 Task: Find connections with filter location Kharagpur with filter topic #Leanstartupswith filter profile language Spanish with filter current company J.P. Morgan with filter school Smt.Kashibai Navale college of Engineering with filter industry Executive Offices with filter service category Human Resources with filter keywords title Heavy Equipment Operator
Action: Mouse moved to (317, 244)
Screenshot: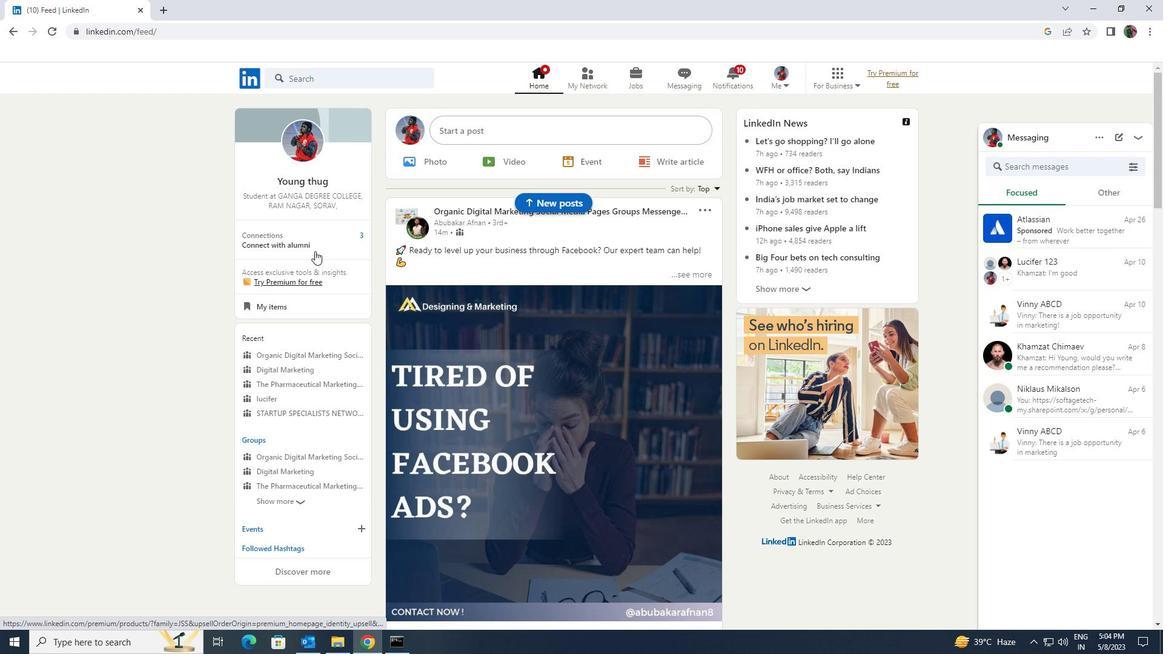
Action: Mouse pressed left at (317, 244)
Screenshot: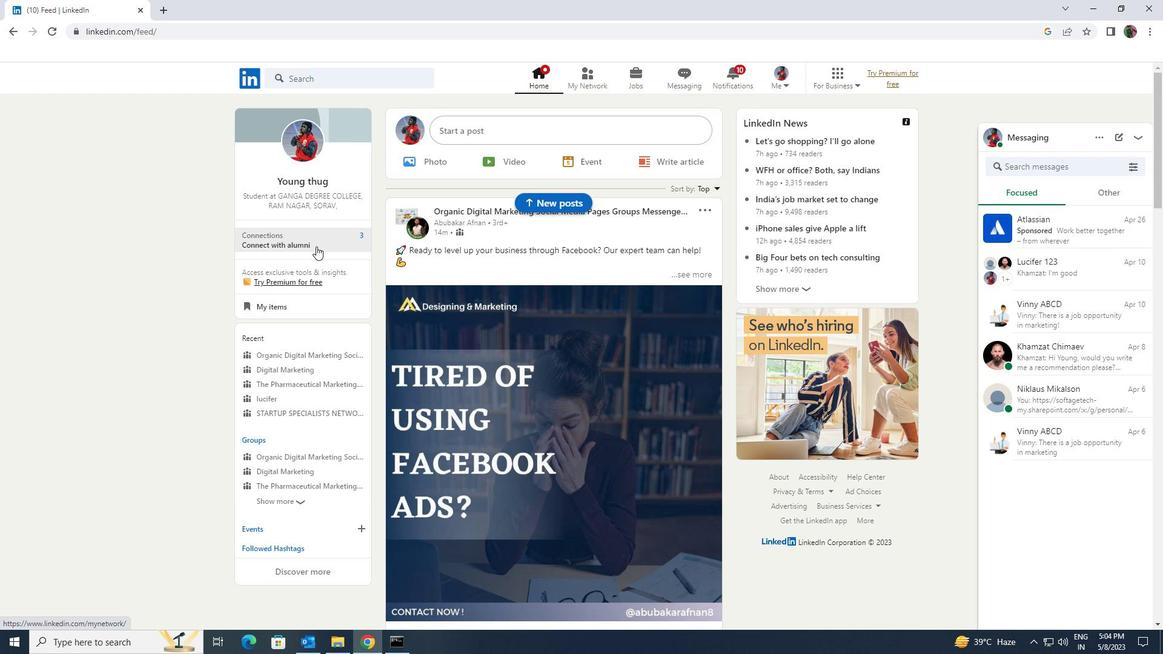 
Action: Mouse moved to (322, 151)
Screenshot: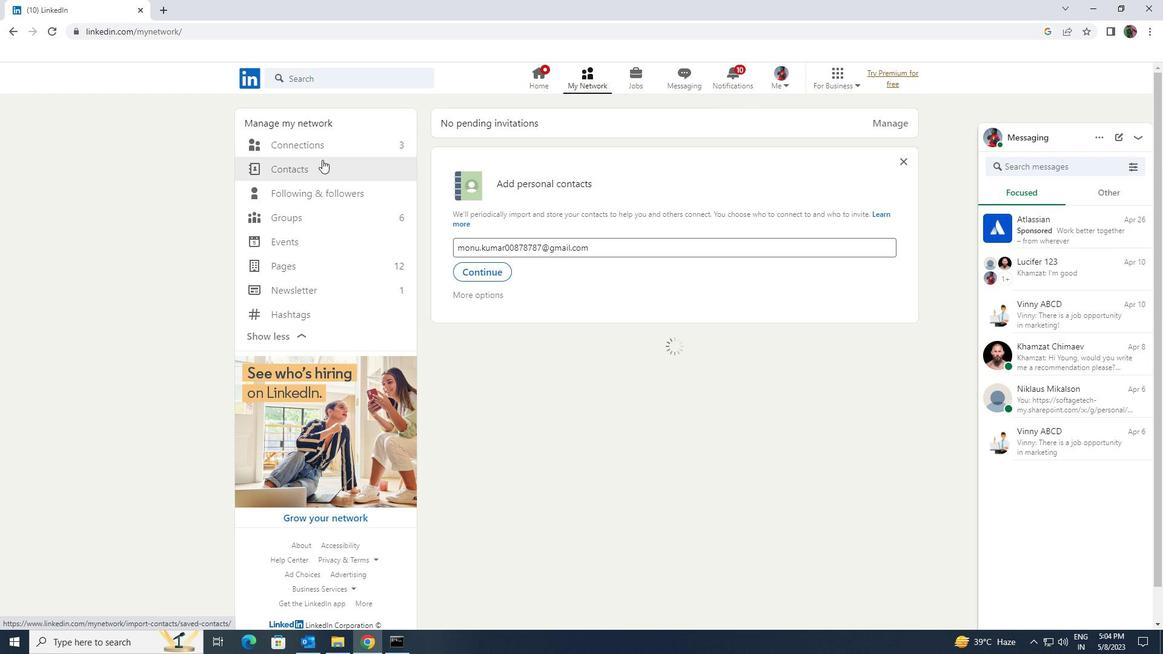 
Action: Mouse pressed left at (322, 151)
Screenshot: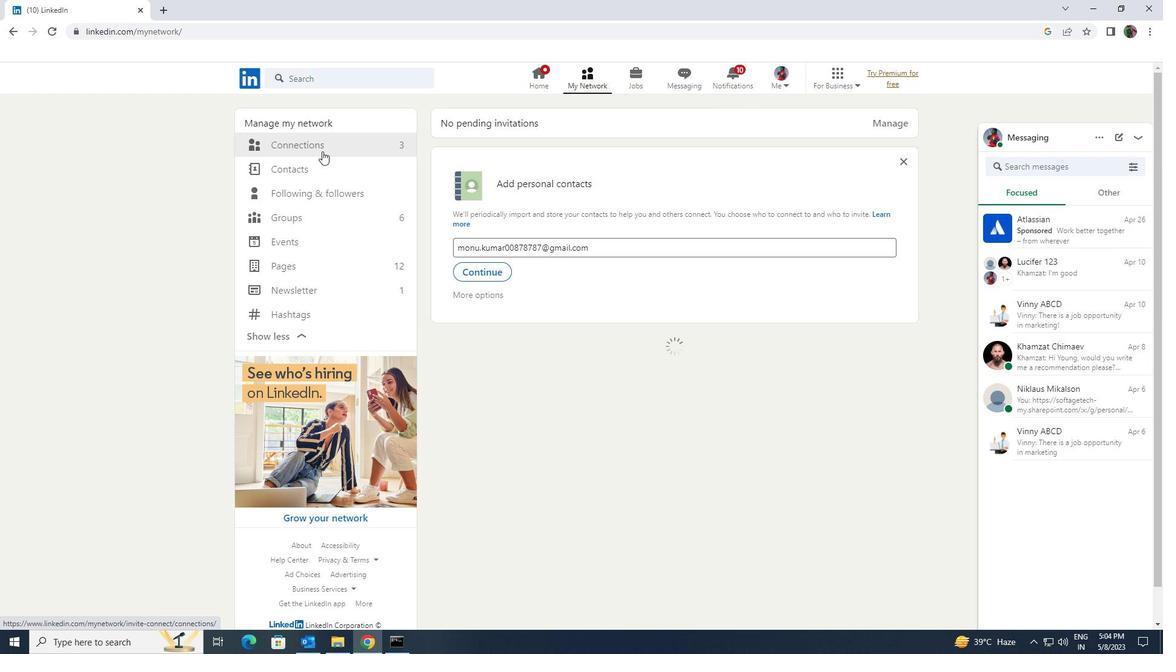 
Action: Mouse moved to (646, 147)
Screenshot: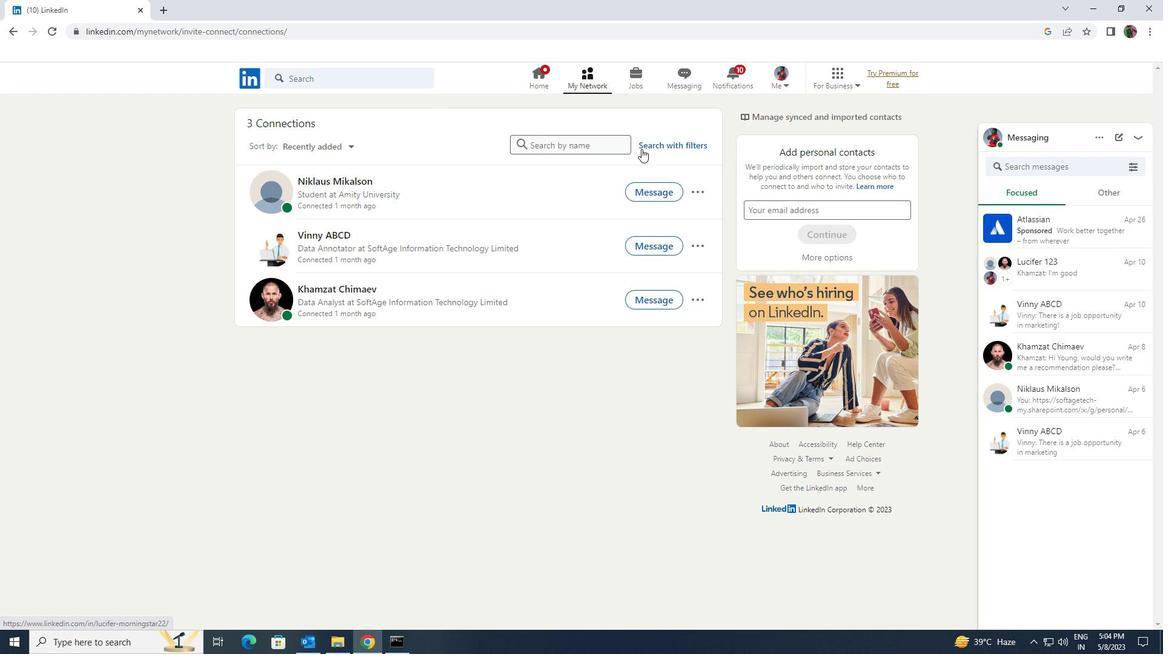 
Action: Mouse pressed left at (646, 147)
Screenshot: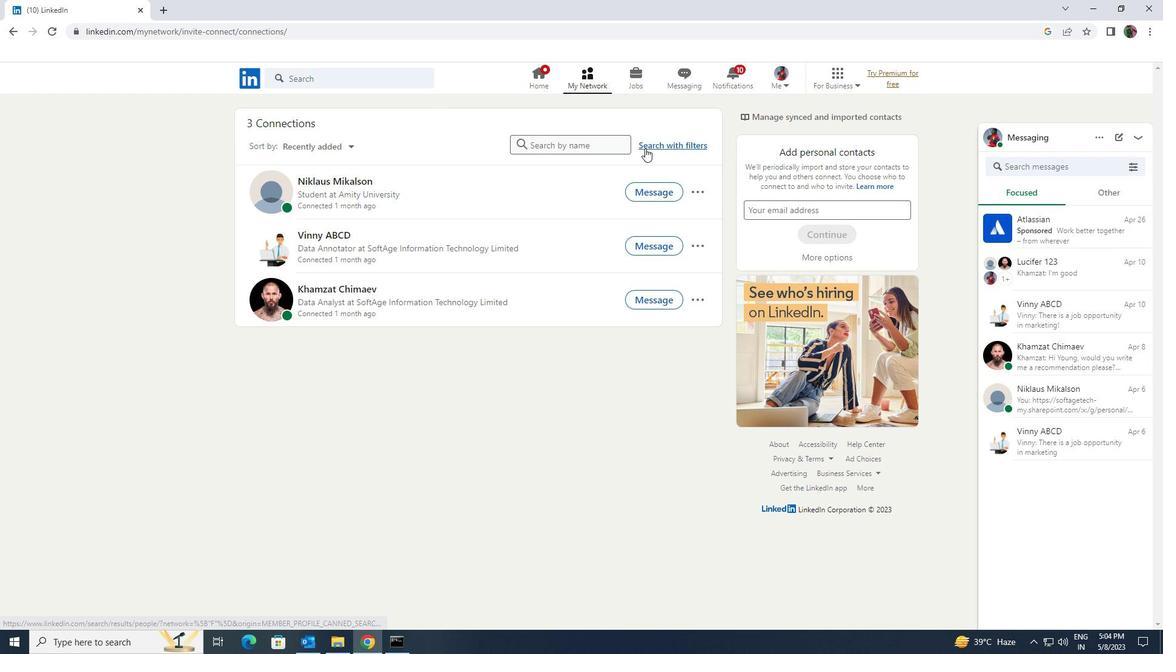 
Action: Mouse moved to (618, 113)
Screenshot: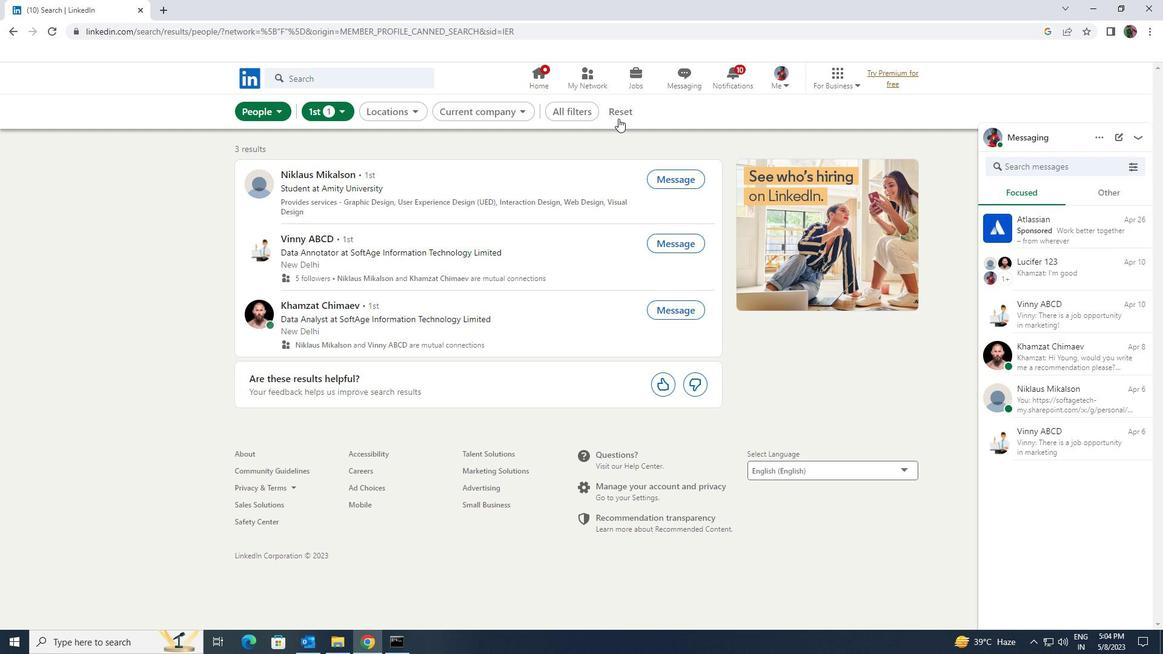 
Action: Mouse pressed left at (618, 113)
Screenshot: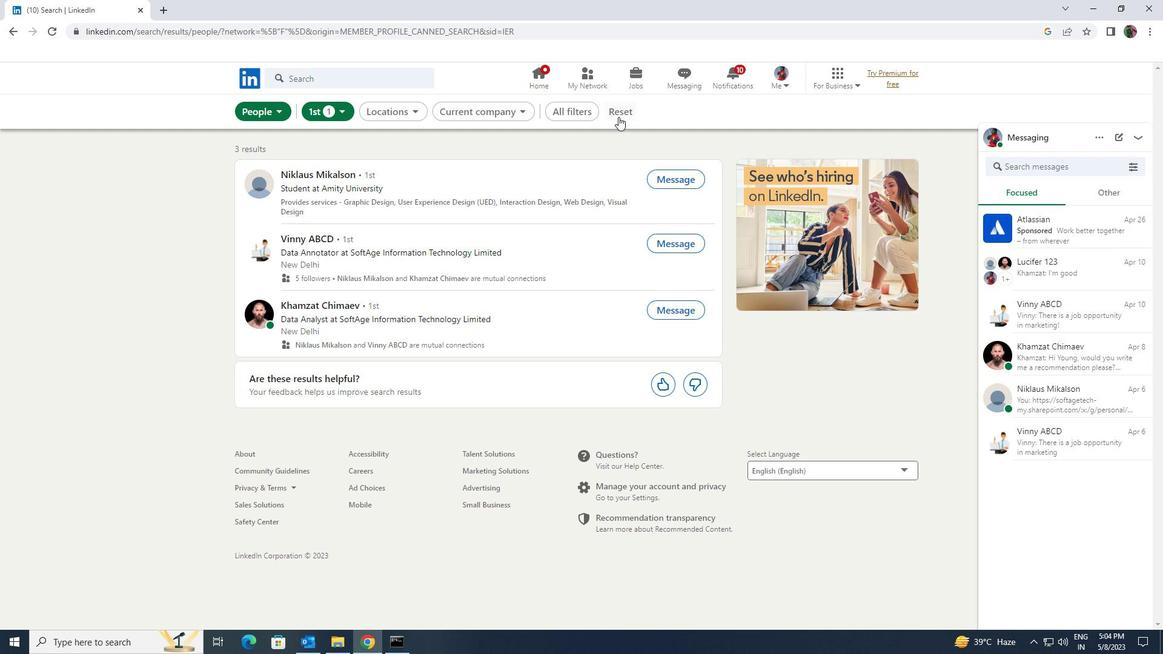 
Action: Mouse moved to (596, 114)
Screenshot: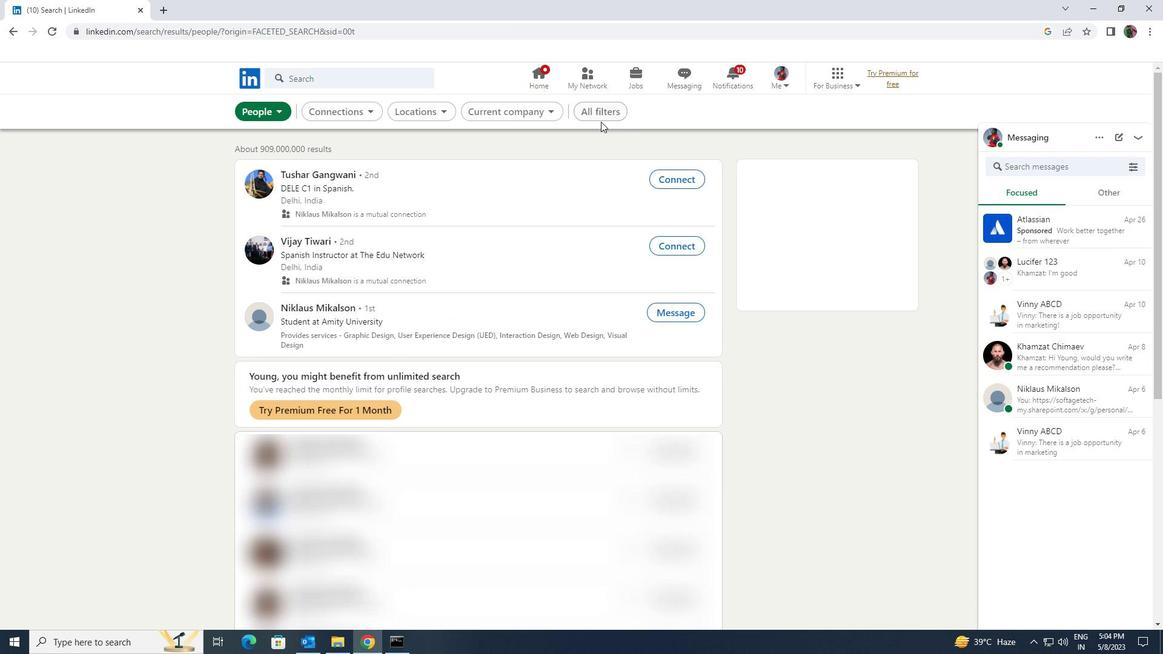 
Action: Mouse pressed left at (596, 114)
Screenshot: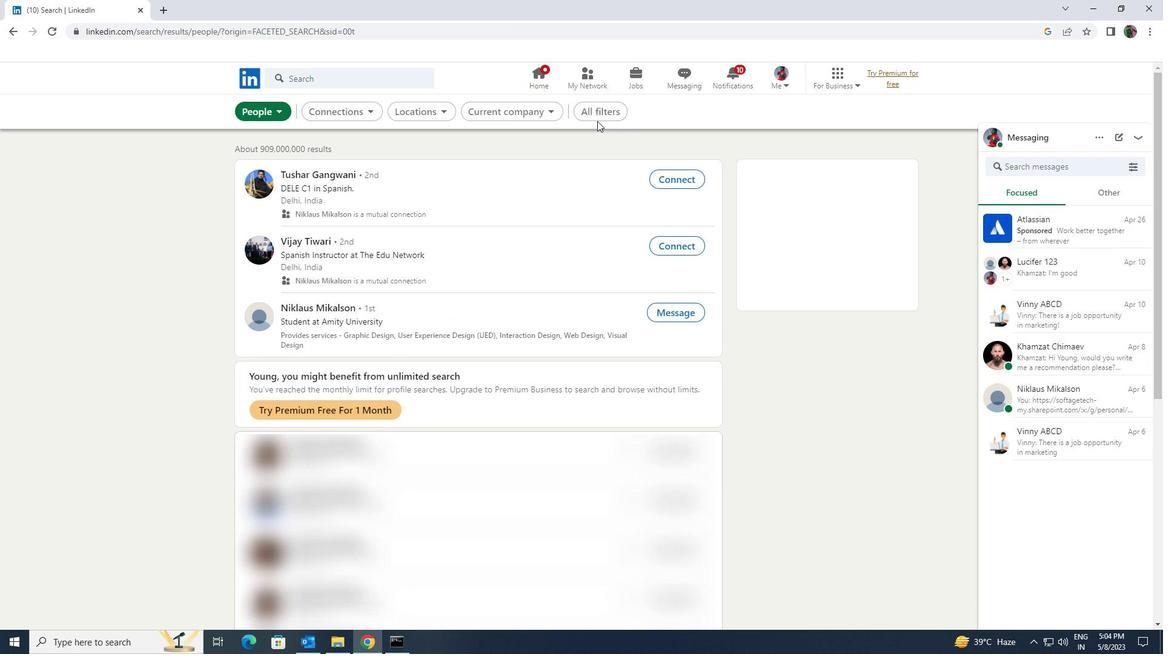 
Action: Mouse moved to (1026, 482)
Screenshot: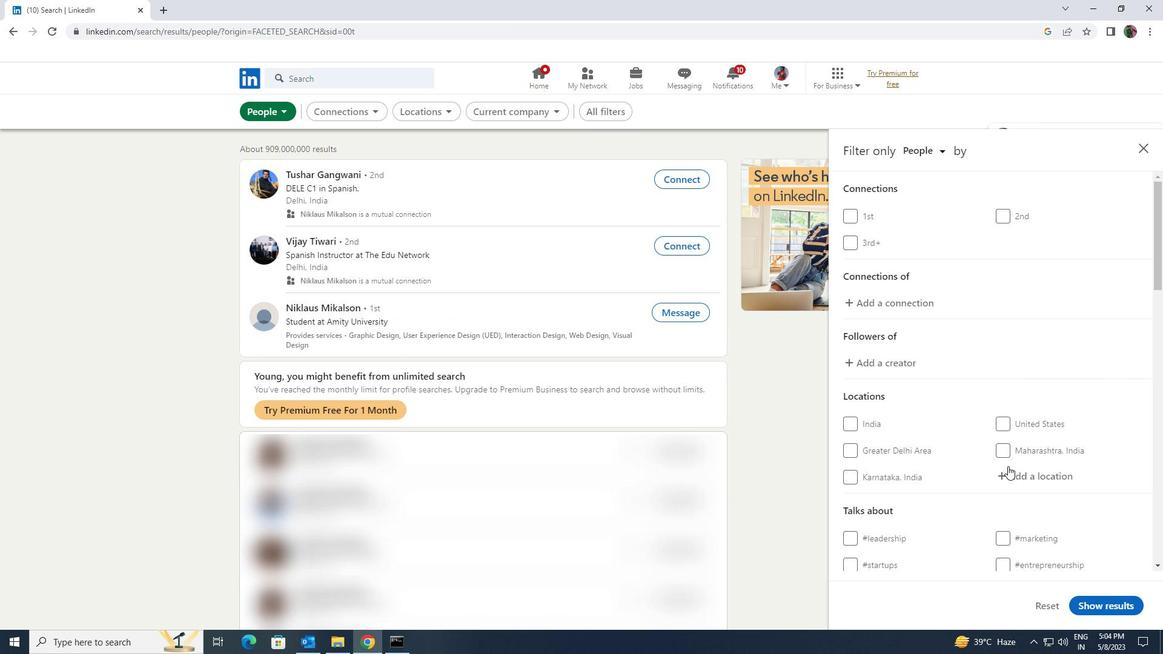 
Action: Mouse pressed left at (1026, 482)
Screenshot: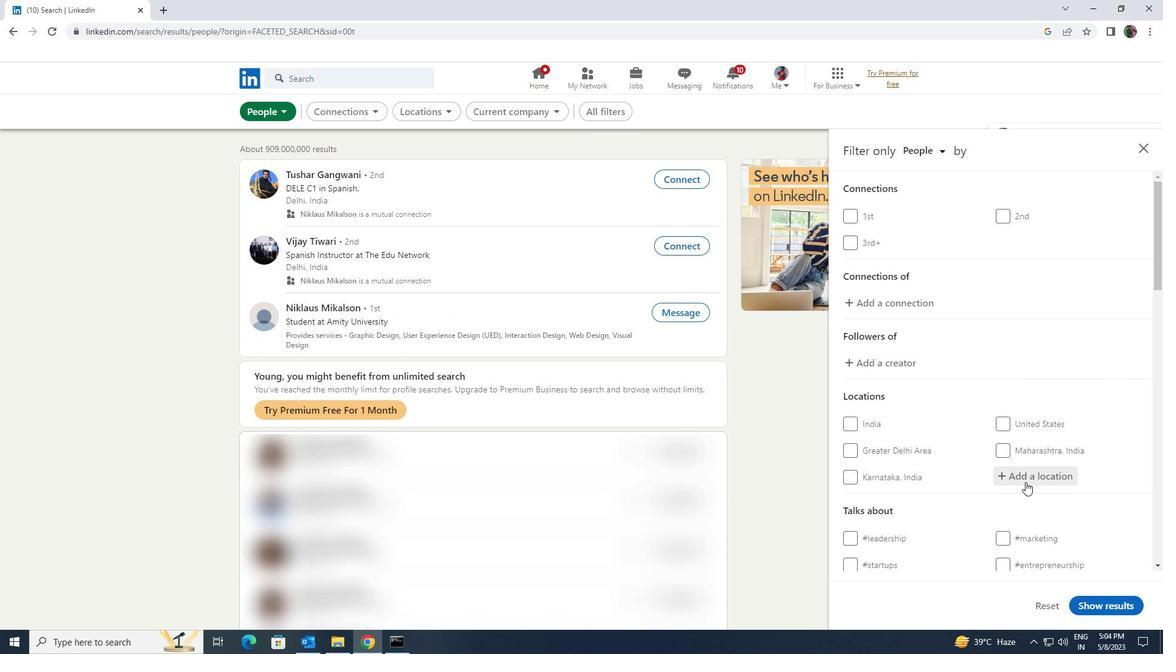 
Action: Key pressed <Key.shift>KHARAGPUR
Screenshot: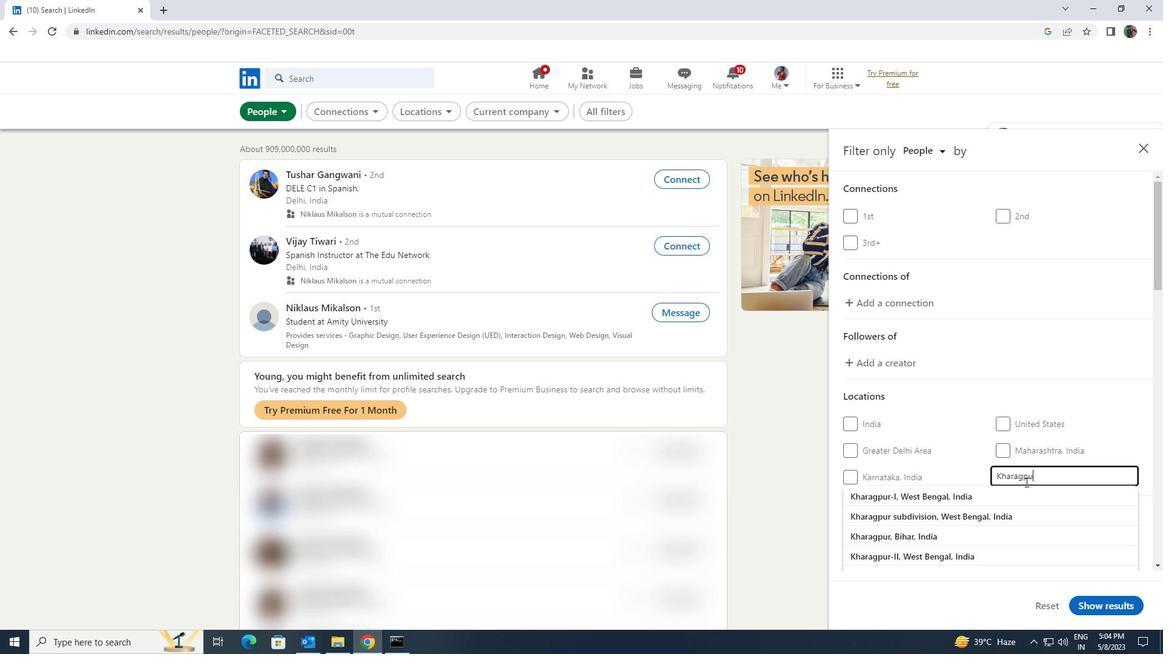 
Action: Mouse moved to (1029, 495)
Screenshot: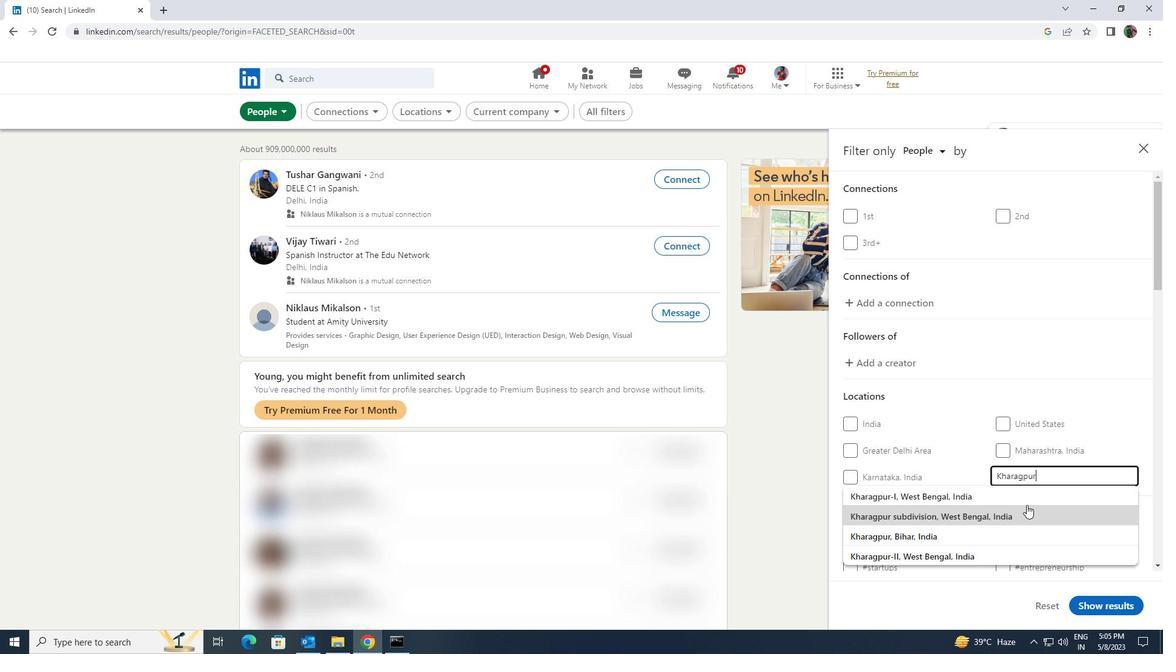 
Action: Mouse pressed left at (1029, 495)
Screenshot: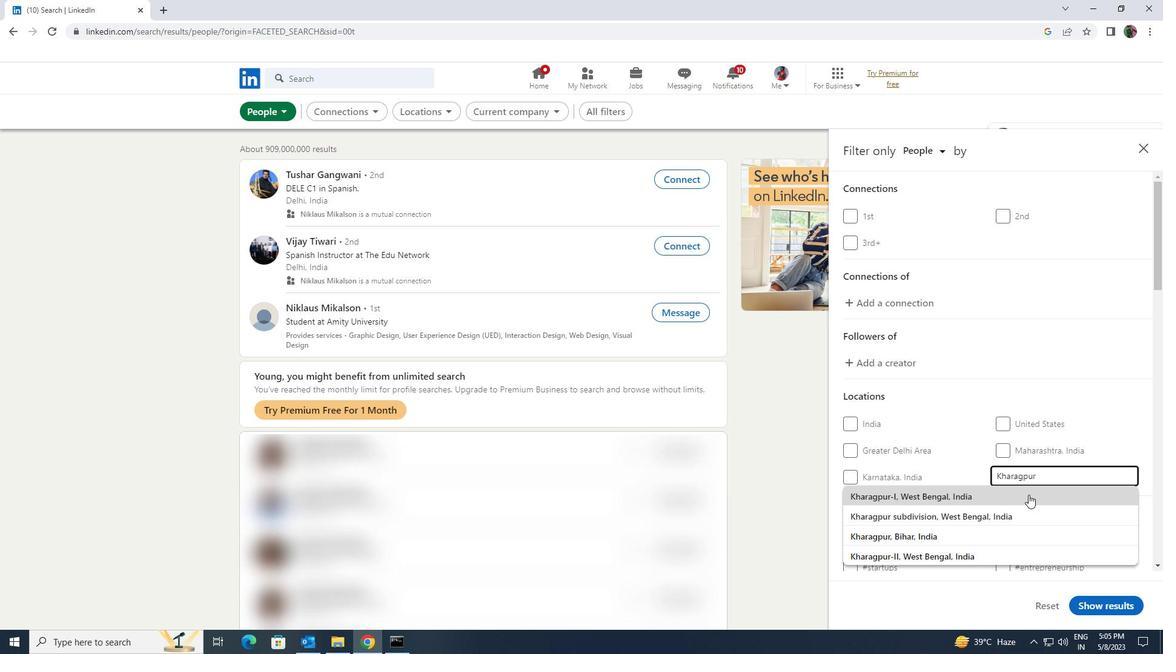 
Action: Mouse scrolled (1029, 494) with delta (0, 0)
Screenshot: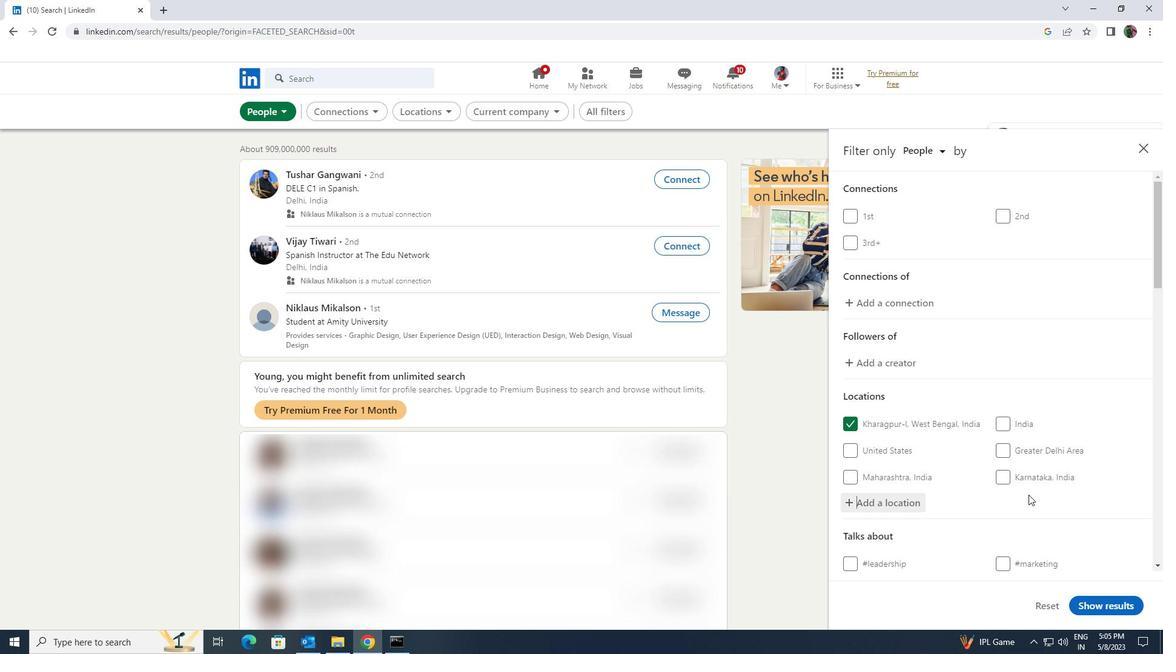 
Action: Mouse scrolled (1029, 494) with delta (0, 0)
Screenshot: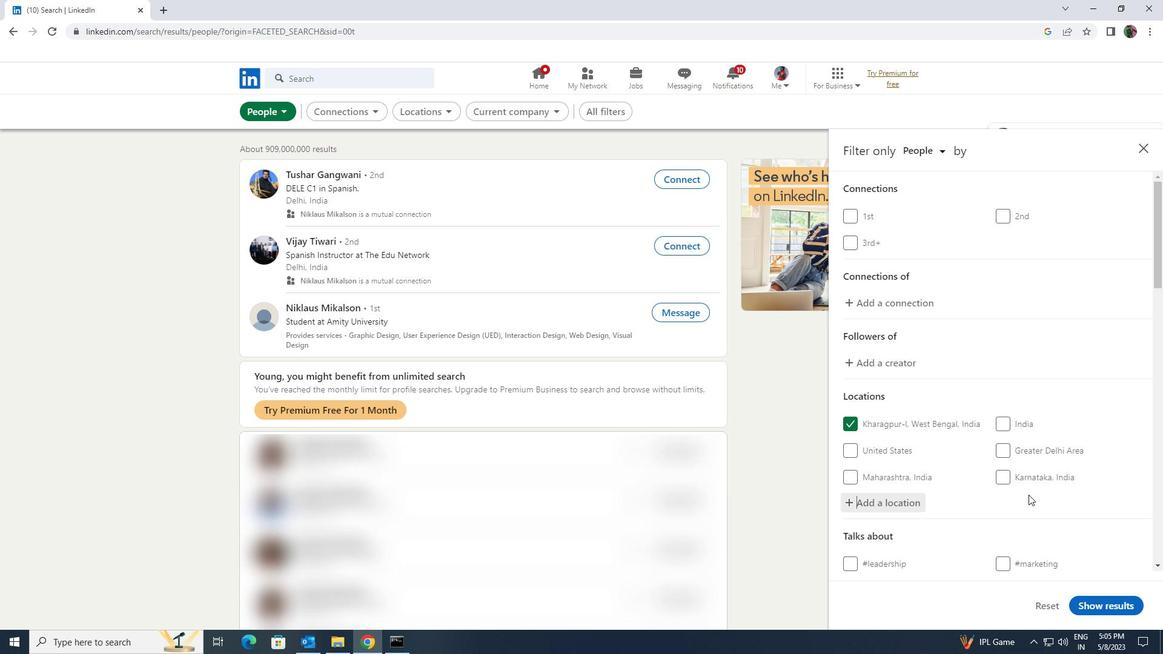 
Action: Mouse moved to (1028, 498)
Screenshot: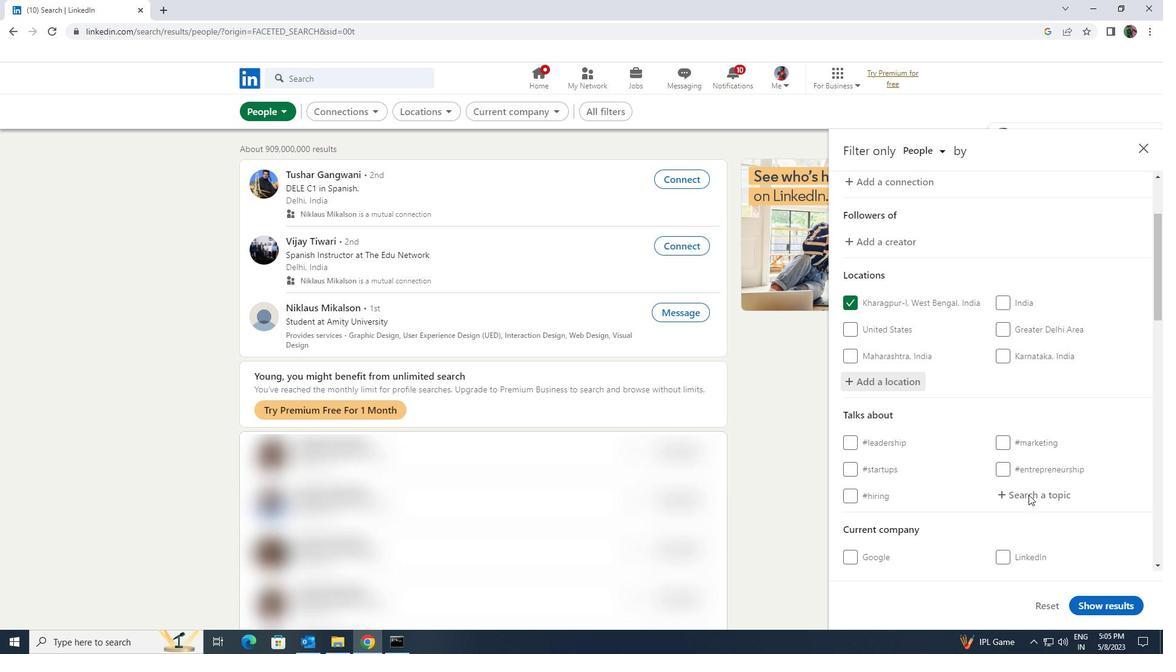 
Action: Mouse pressed left at (1028, 498)
Screenshot: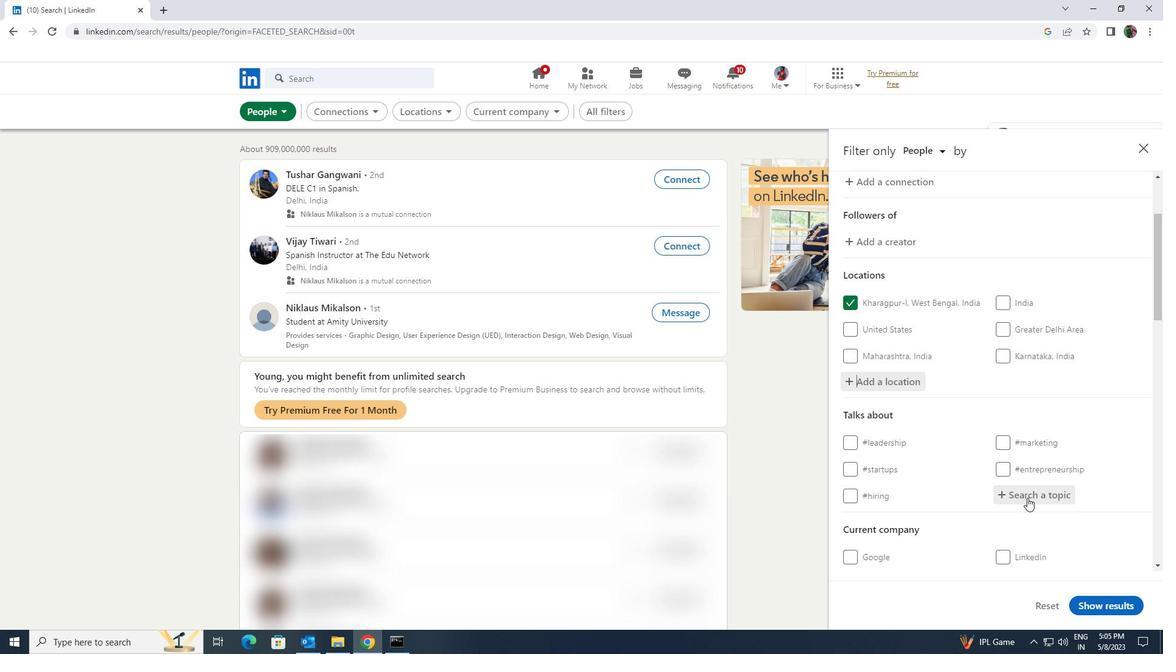 
Action: Key pressed <Key.shift>LEANSTART
Screenshot: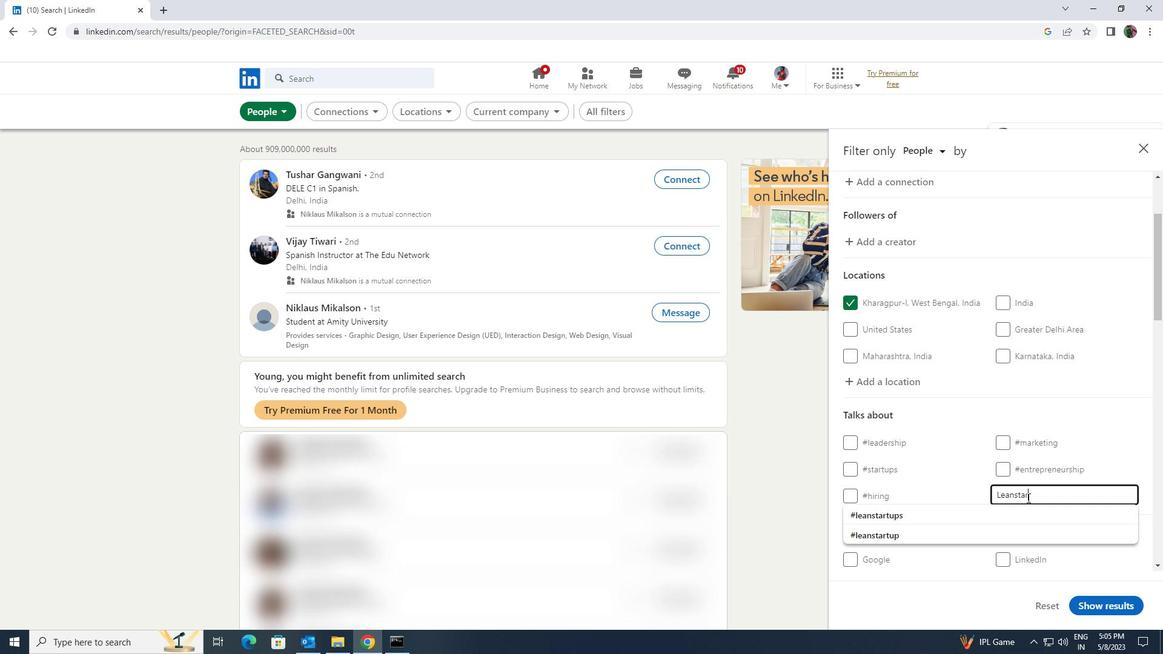
Action: Mouse moved to (1016, 515)
Screenshot: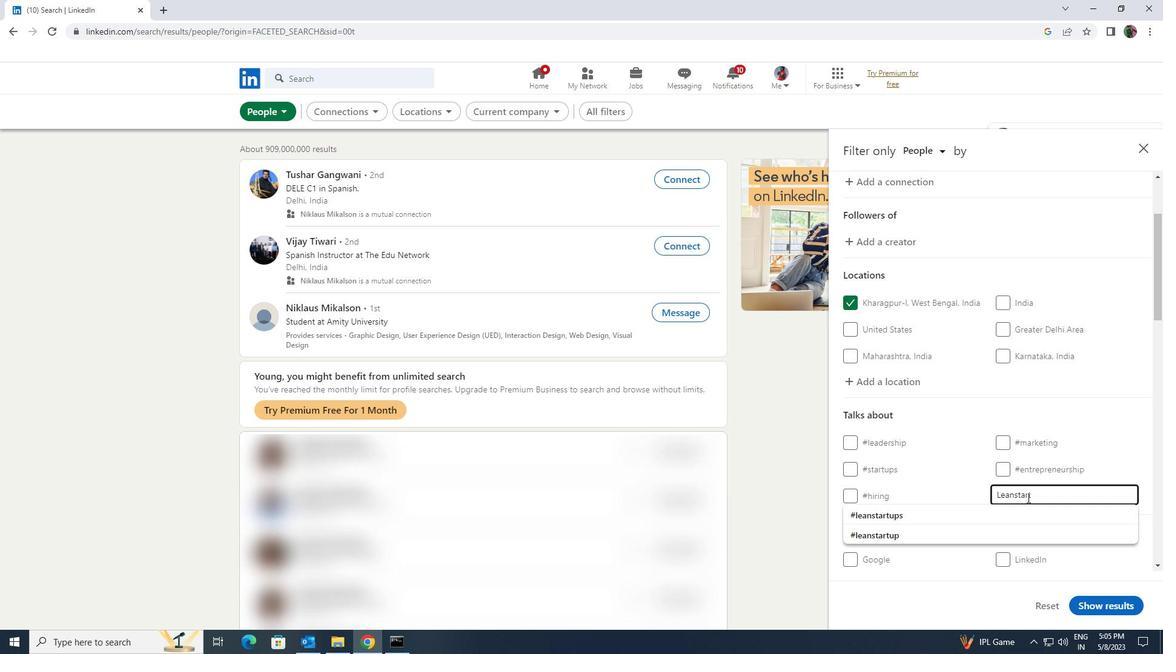
Action: Mouse pressed left at (1016, 515)
Screenshot: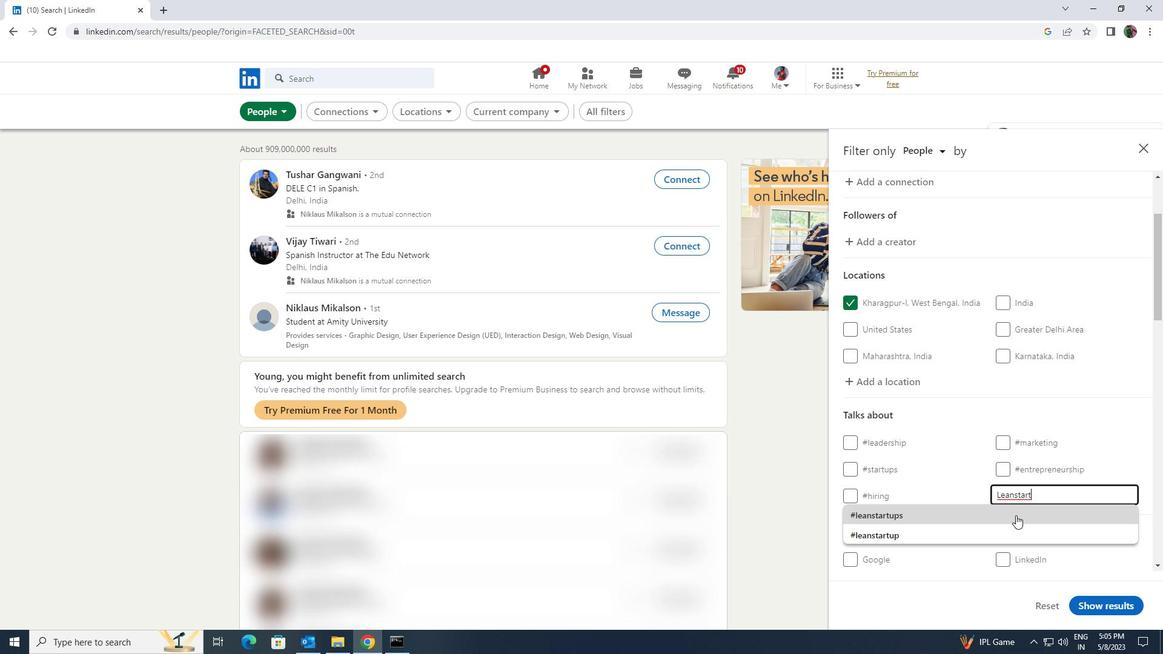 
Action: Mouse scrolled (1016, 515) with delta (0, 0)
Screenshot: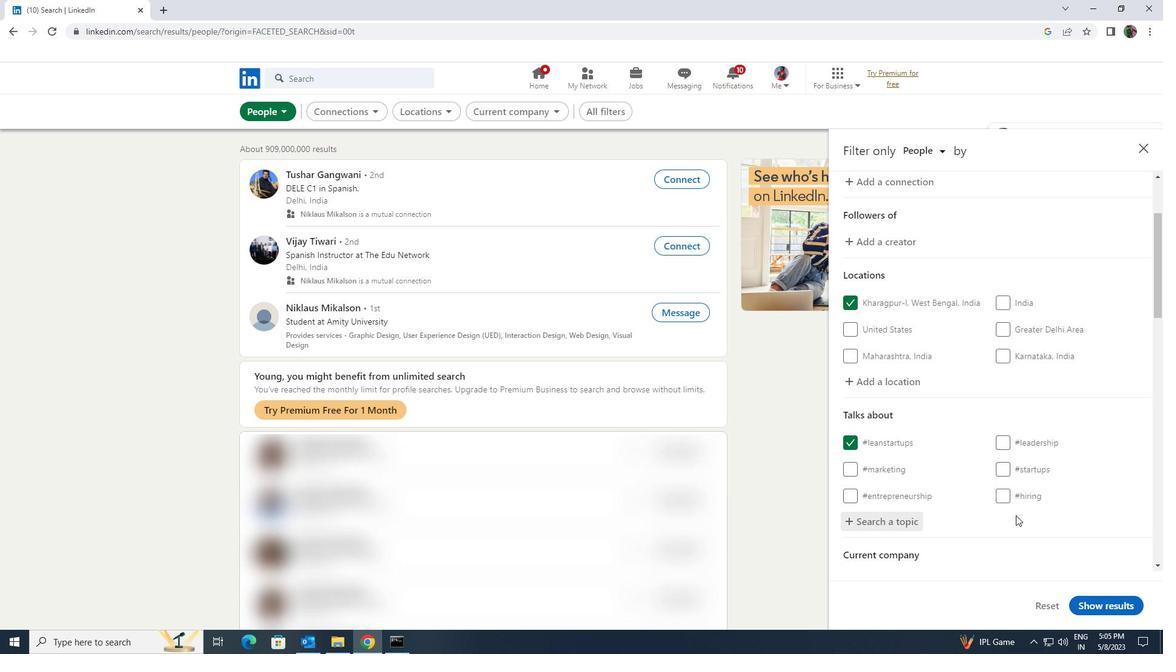 
Action: Mouse scrolled (1016, 515) with delta (0, 0)
Screenshot: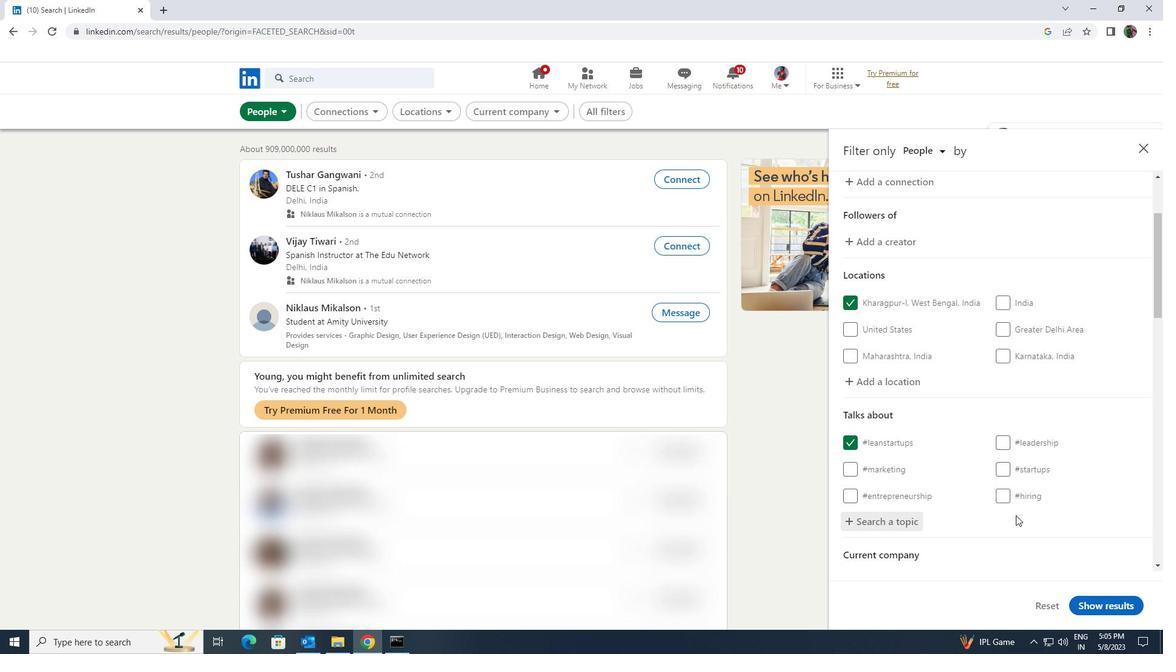 
Action: Mouse scrolled (1016, 515) with delta (0, 0)
Screenshot: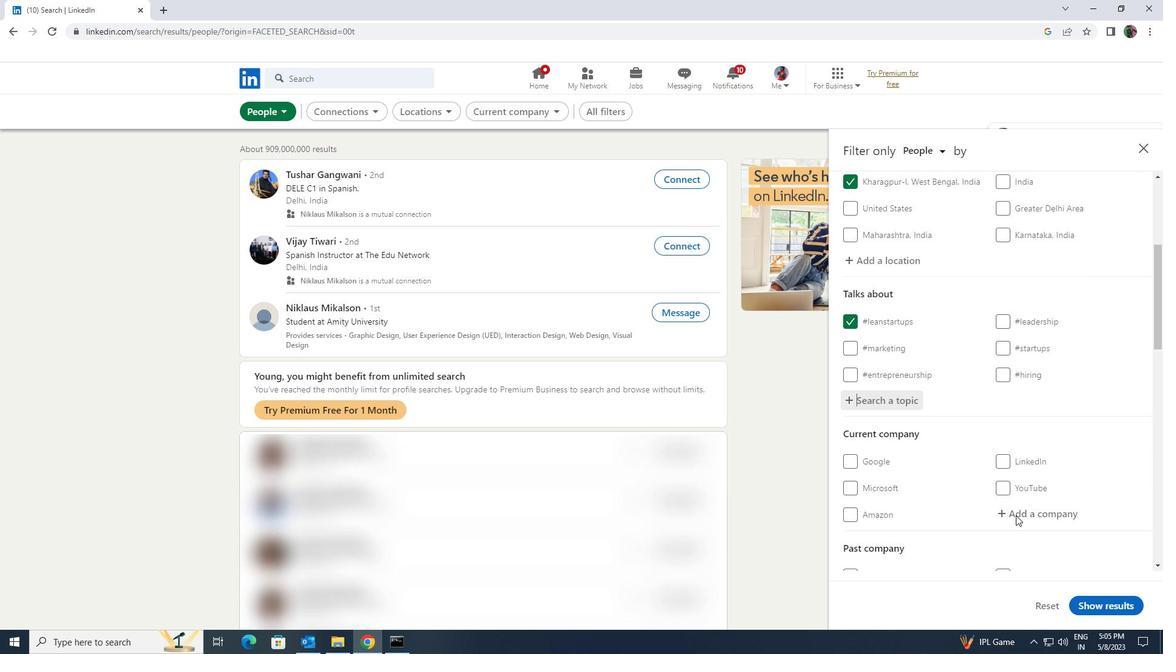 
Action: Mouse moved to (1015, 516)
Screenshot: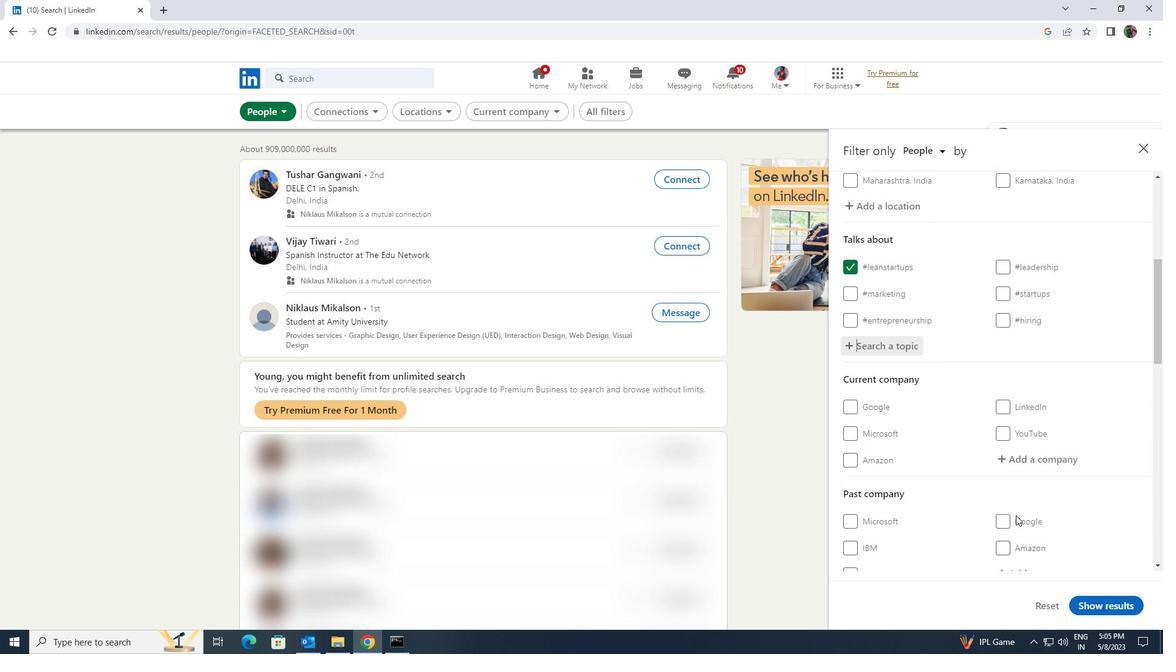 
Action: Mouse scrolled (1015, 515) with delta (0, 0)
Screenshot: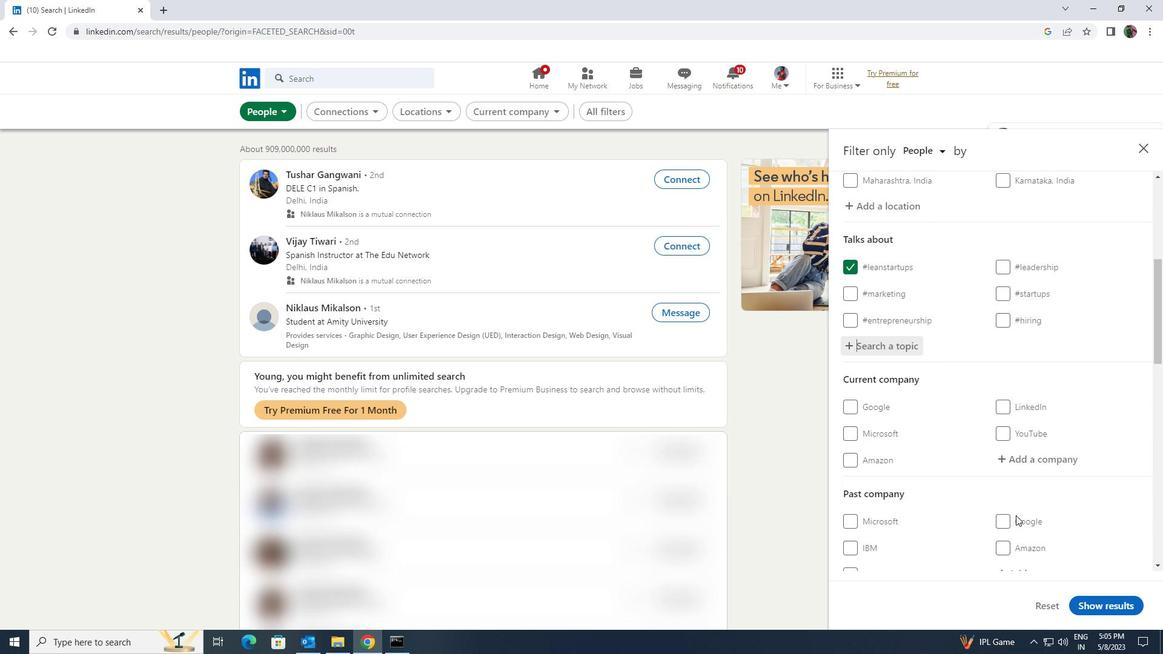 
Action: Mouse scrolled (1015, 515) with delta (0, 0)
Screenshot: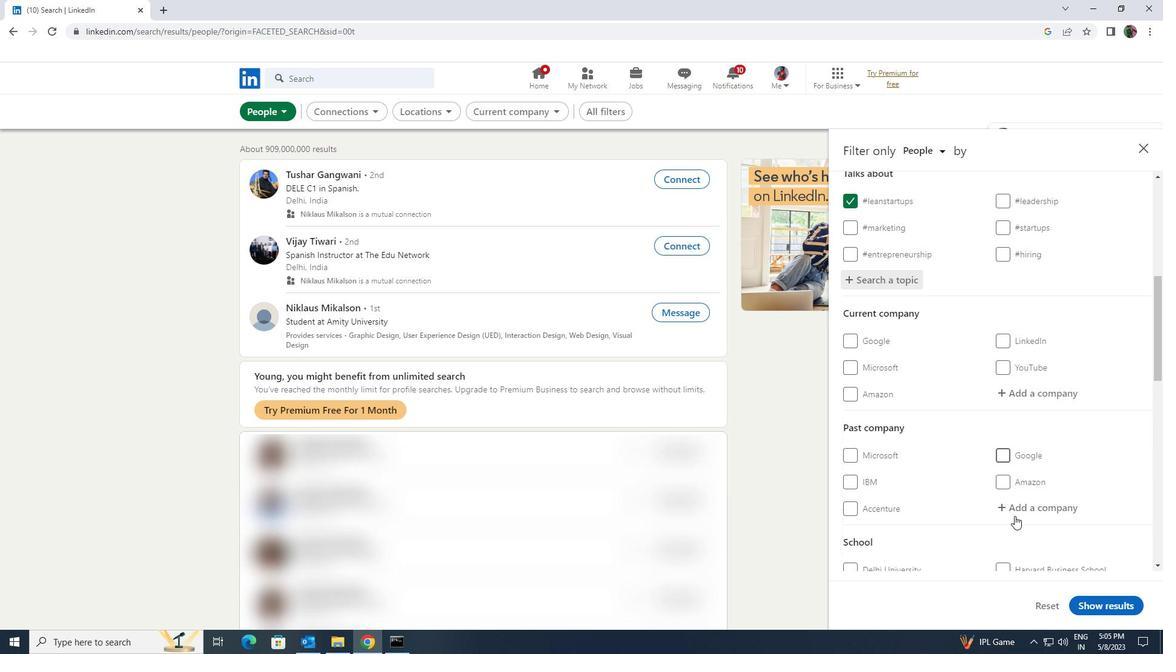 
Action: Mouse scrolled (1015, 515) with delta (0, 0)
Screenshot: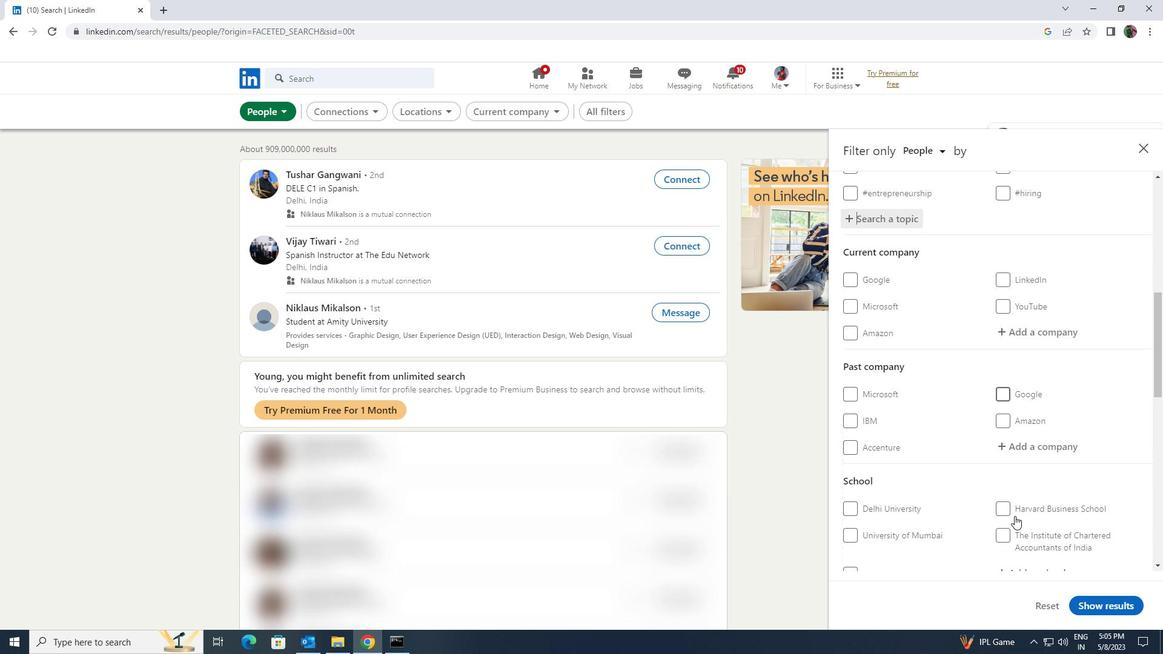 
Action: Mouse scrolled (1015, 515) with delta (0, 0)
Screenshot: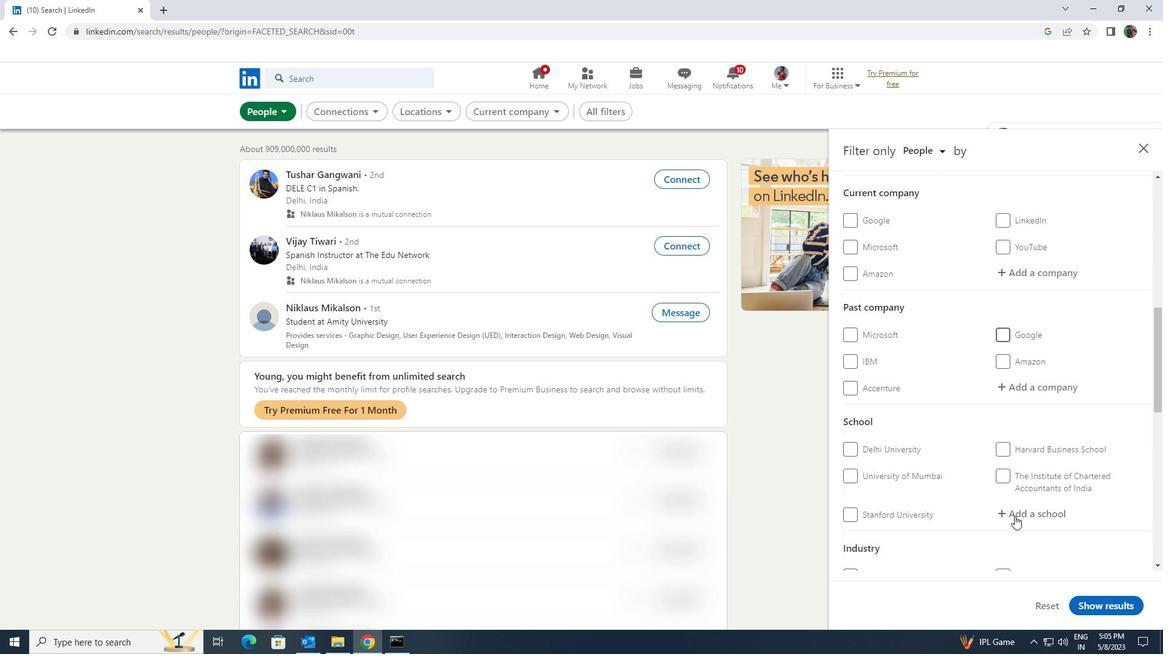 
Action: Mouse scrolled (1015, 515) with delta (0, 0)
Screenshot: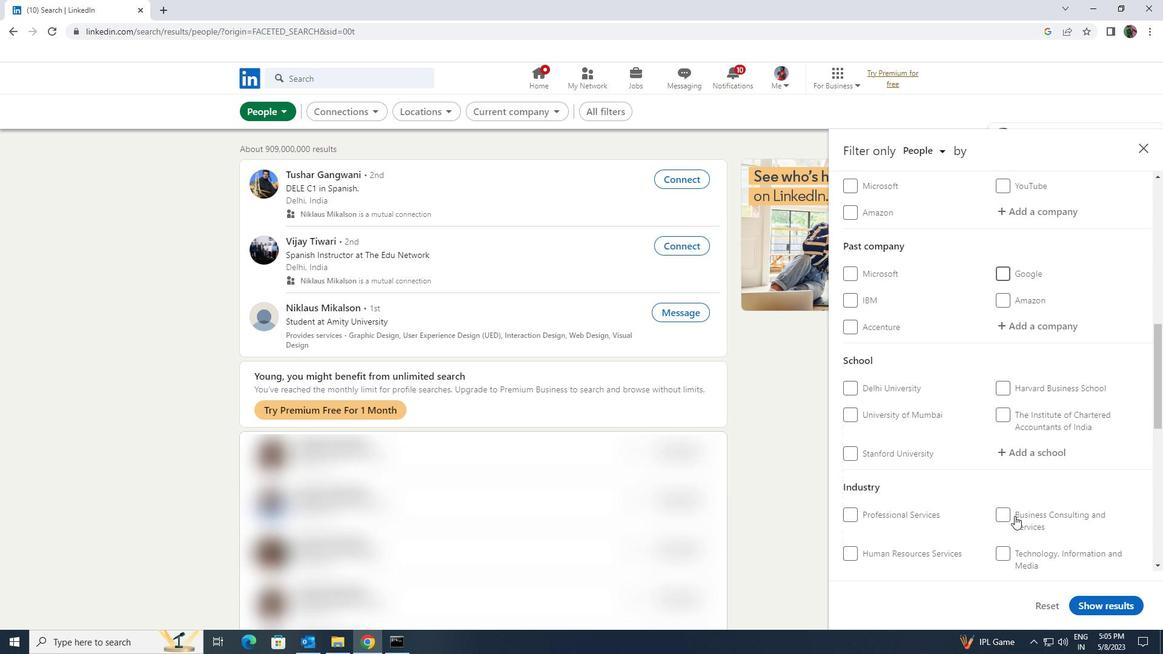 
Action: Mouse scrolled (1015, 515) with delta (0, 0)
Screenshot: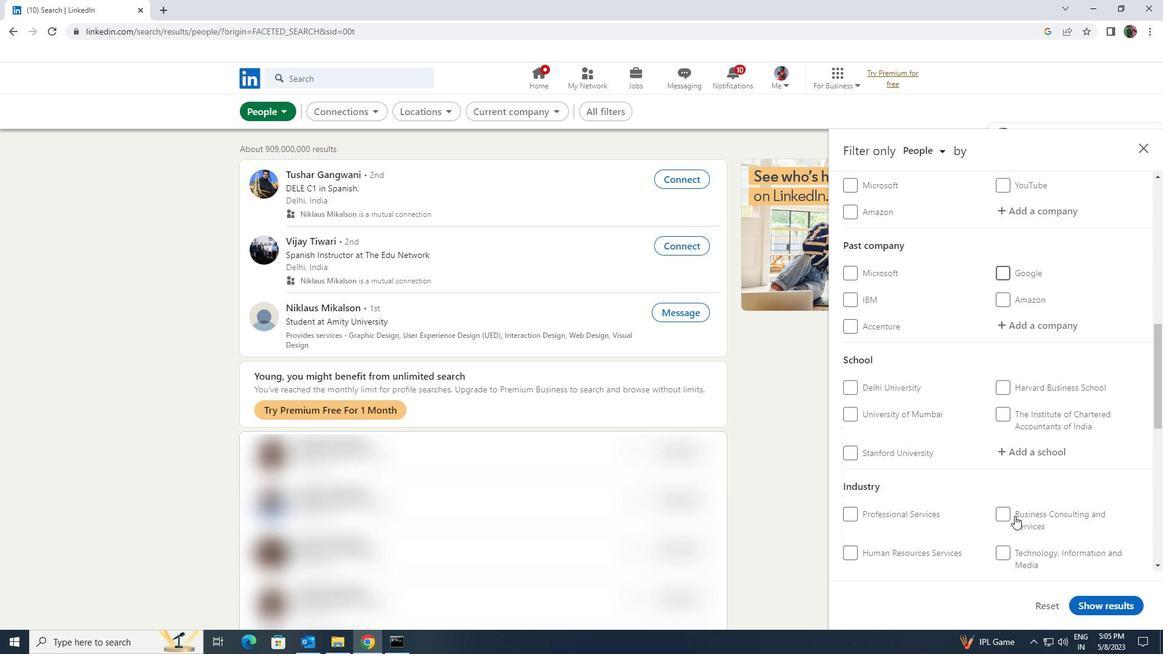 
Action: Mouse scrolled (1015, 515) with delta (0, 0)
Screenshot: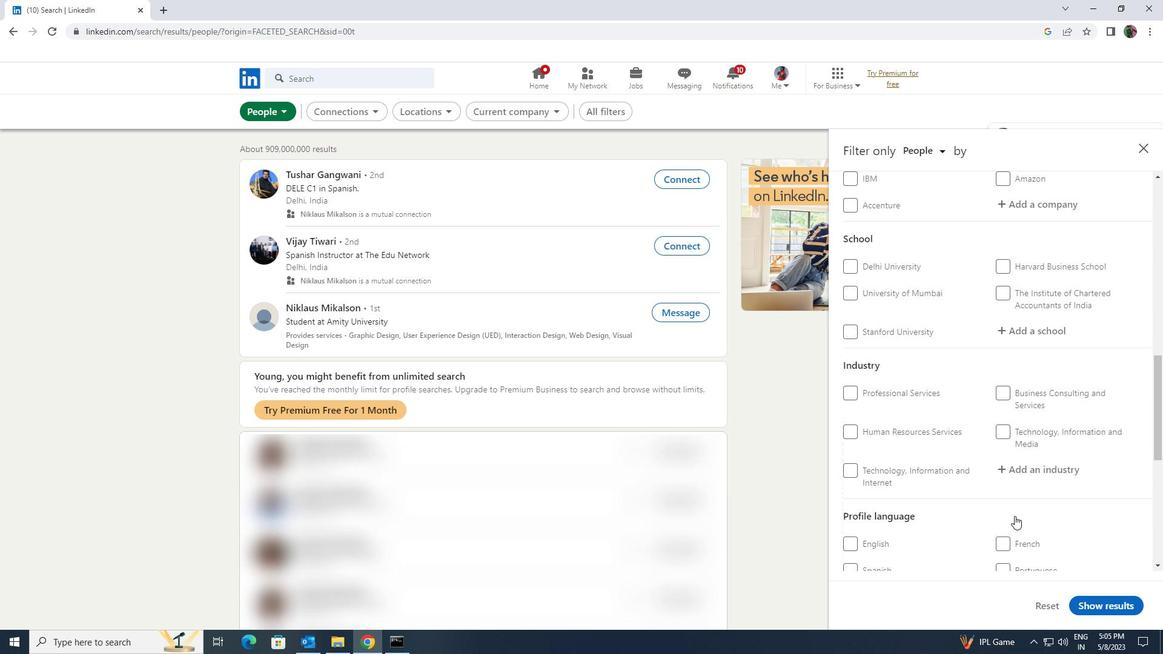 
Action: Mouse scrolled (1015, 515) with delta (0, 0)
Screenshot: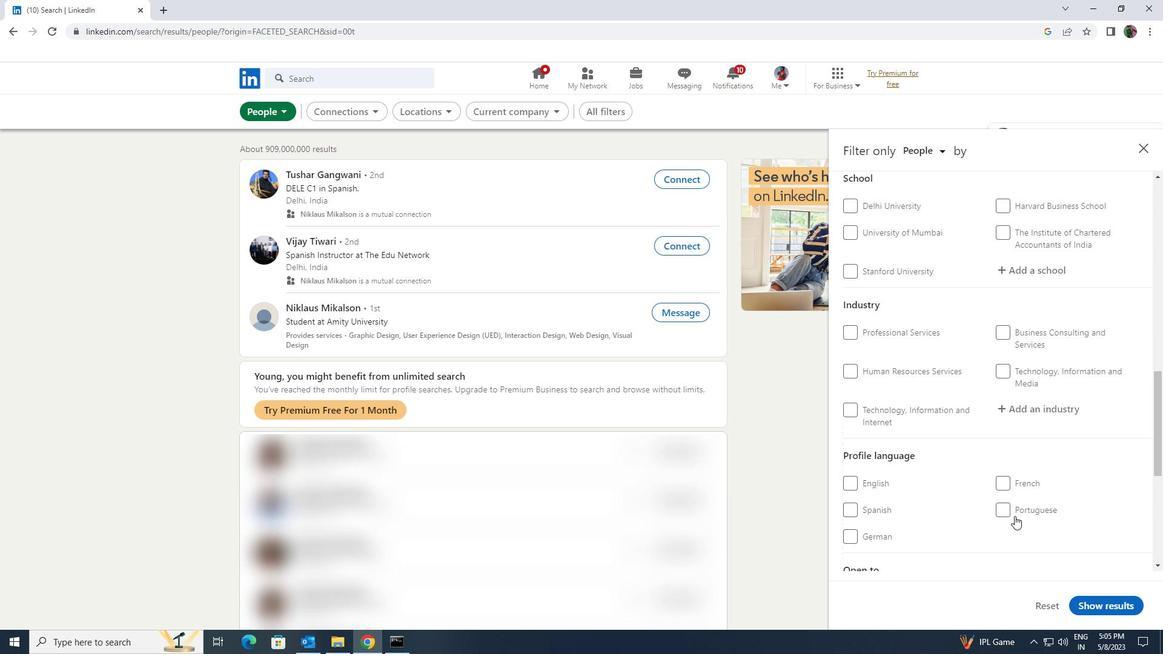 
Action: Mouse moved to (886, 506)
Screenshot: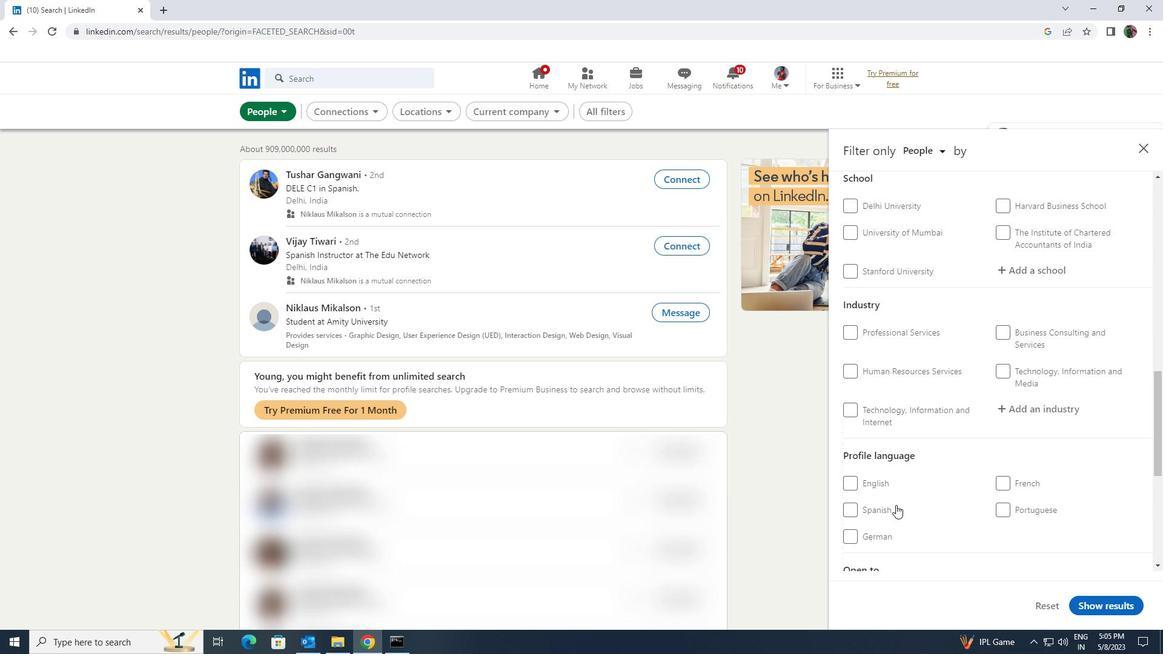
Action: Mouse pressed left at (886, 506)
Screenshot: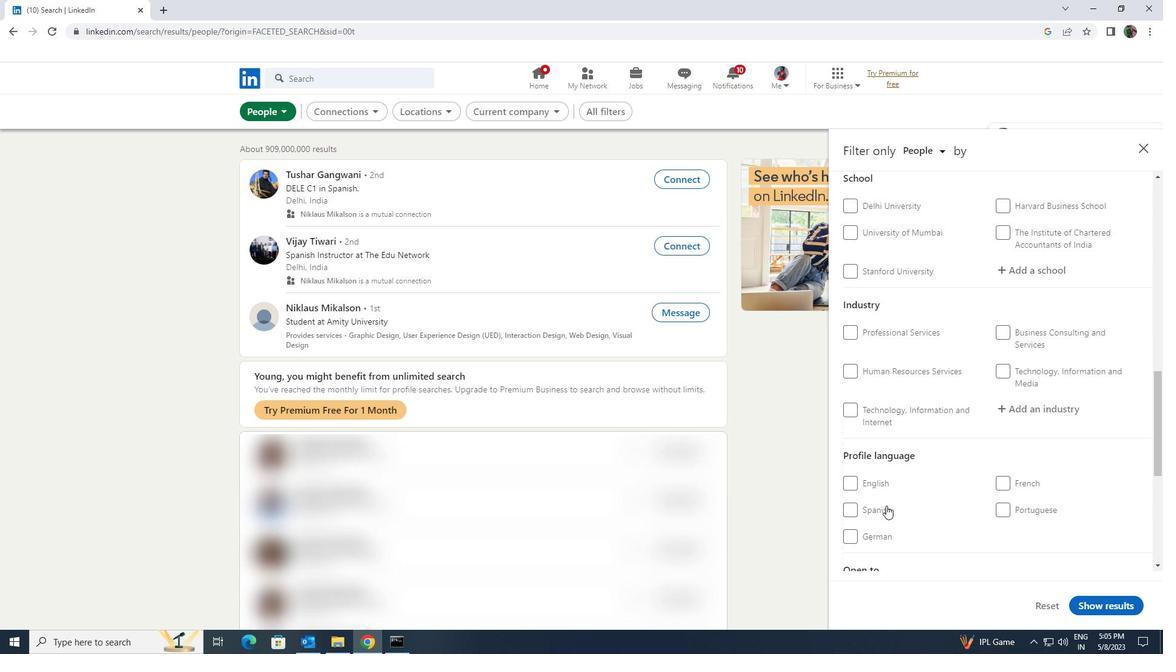 
Action: Mouse moved to (884, 451)
Screenshot: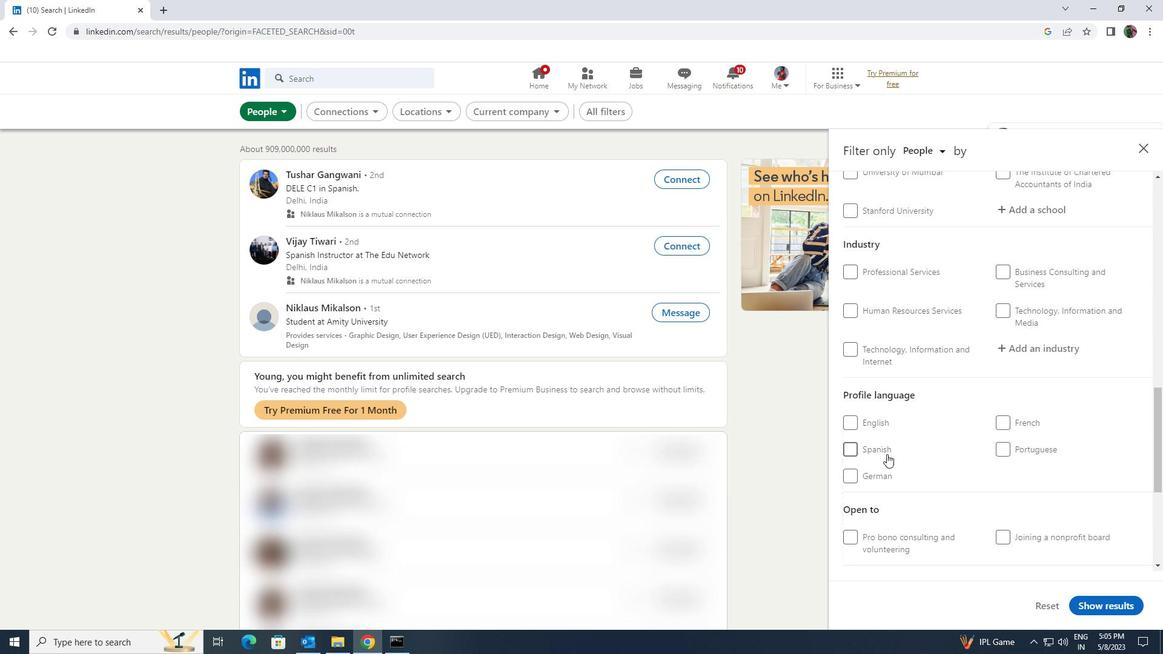 
Action: Mouse pressed left at (884, 451)
Screenshot: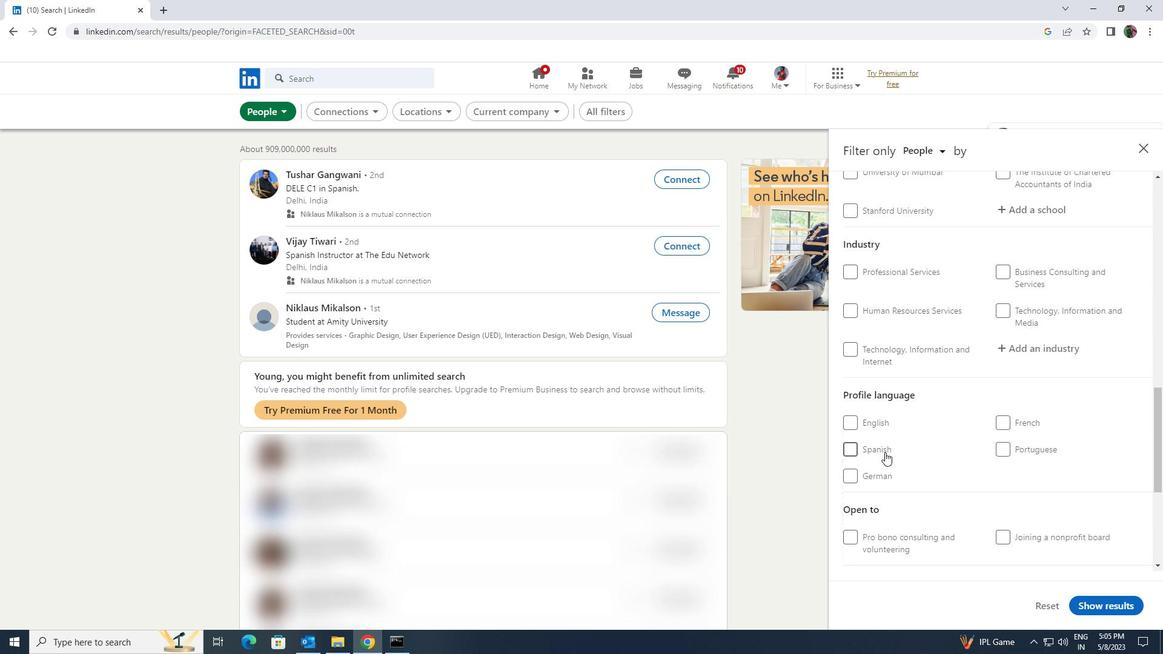 
Action: Mouse moved to (986, 474)
Screenshot: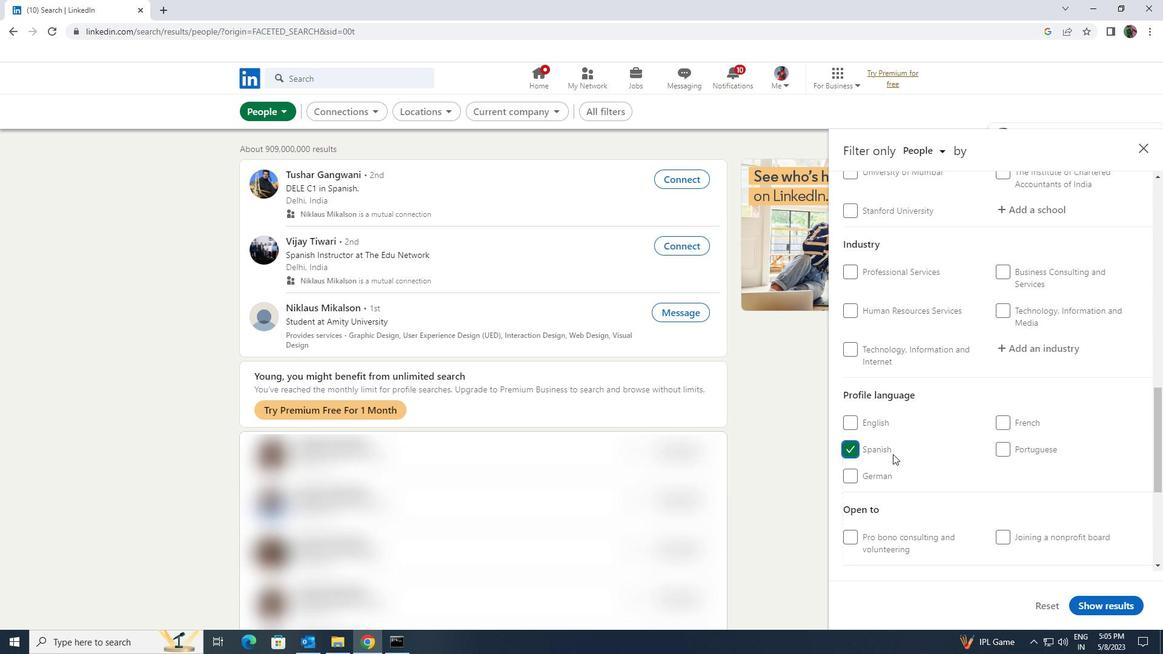 
Action: Mouse scrolled (986, 474) with delta (0, 0)
Screenshot: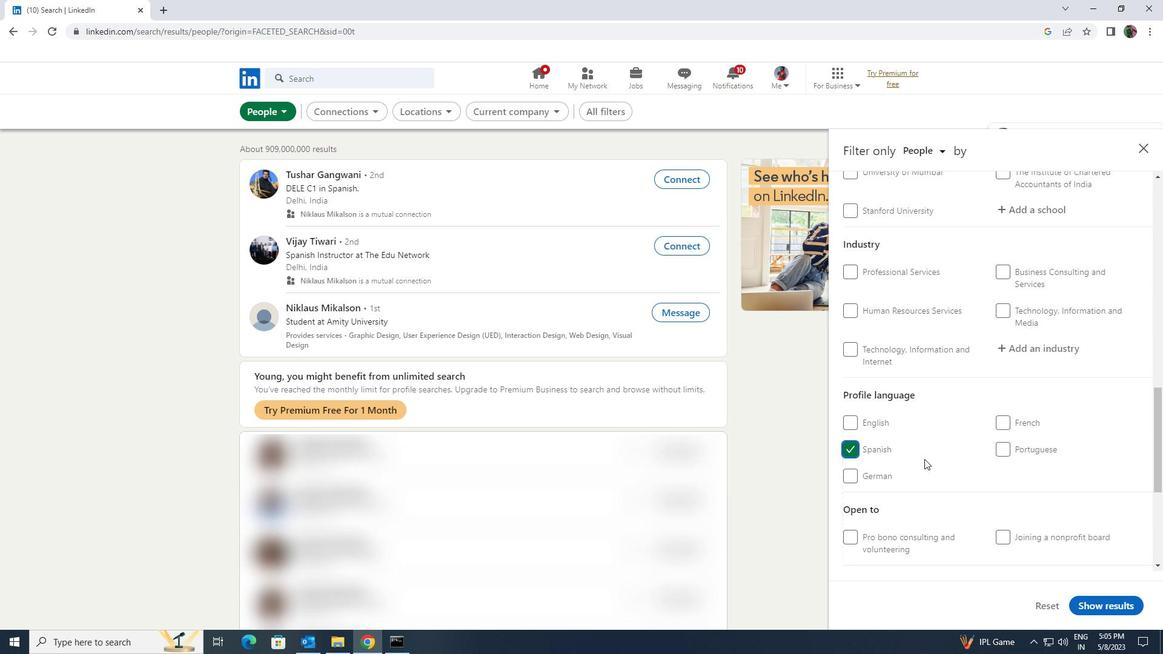 
Action: Mouse scrolled (986, 474) with delta (0, 0)
Screenshot: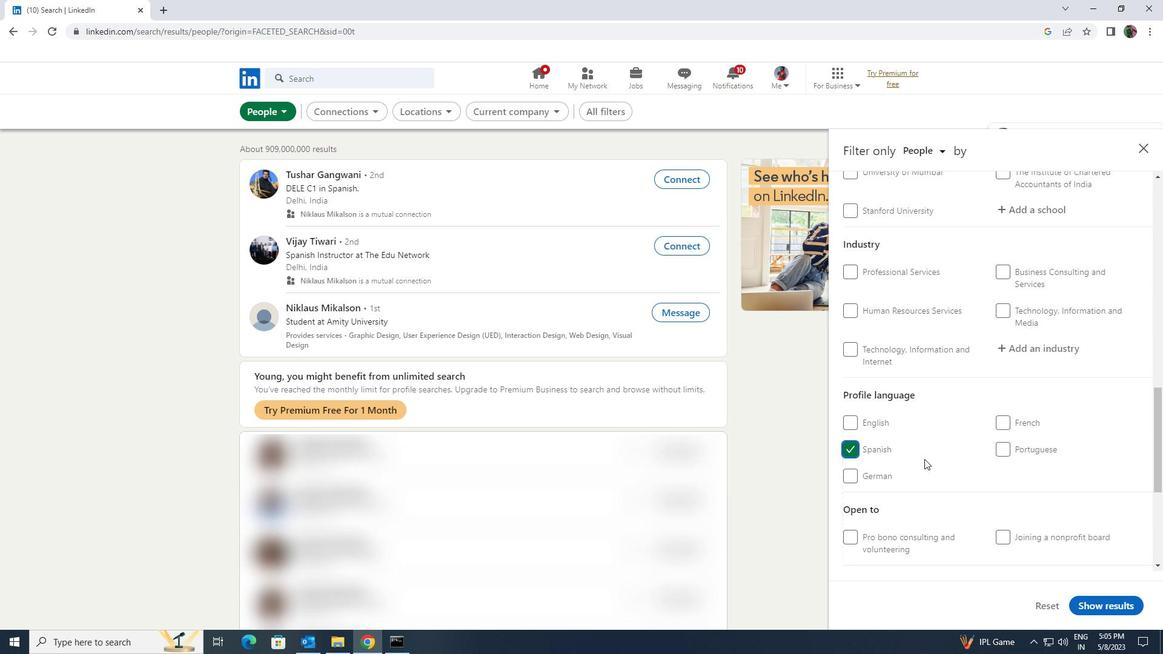 
Action: Mouse scrolled (986, 474) with delta (0, 0)
Screenshot: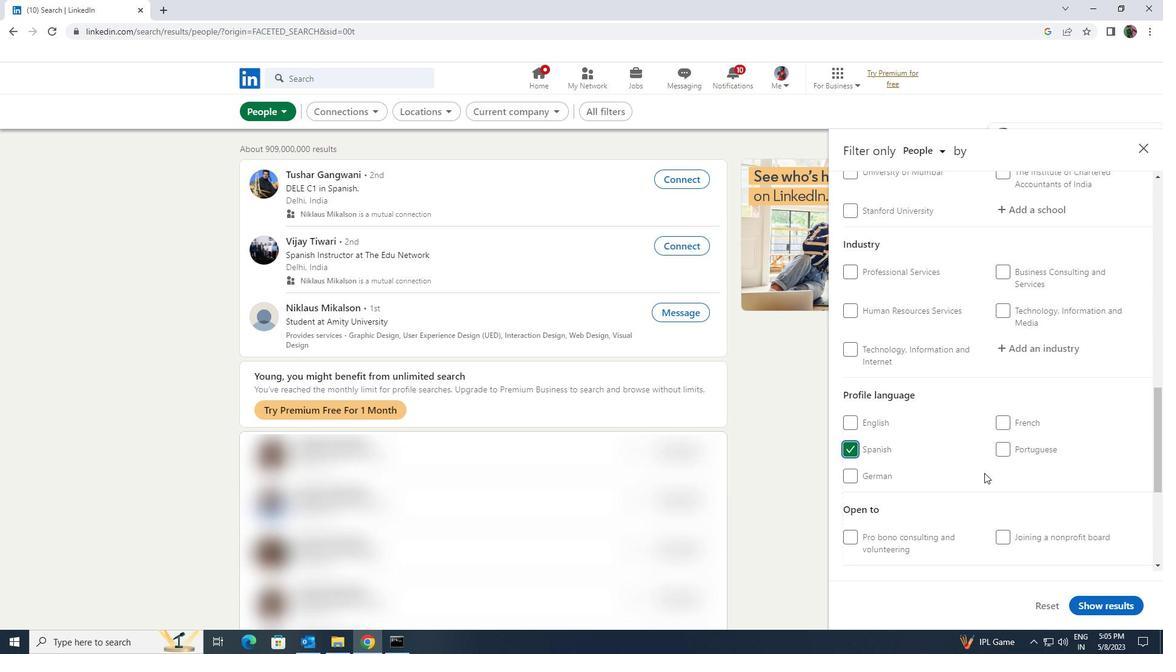 
Action: Mouse scrolled (986, 474) with delta (0, 0)
Screenshot: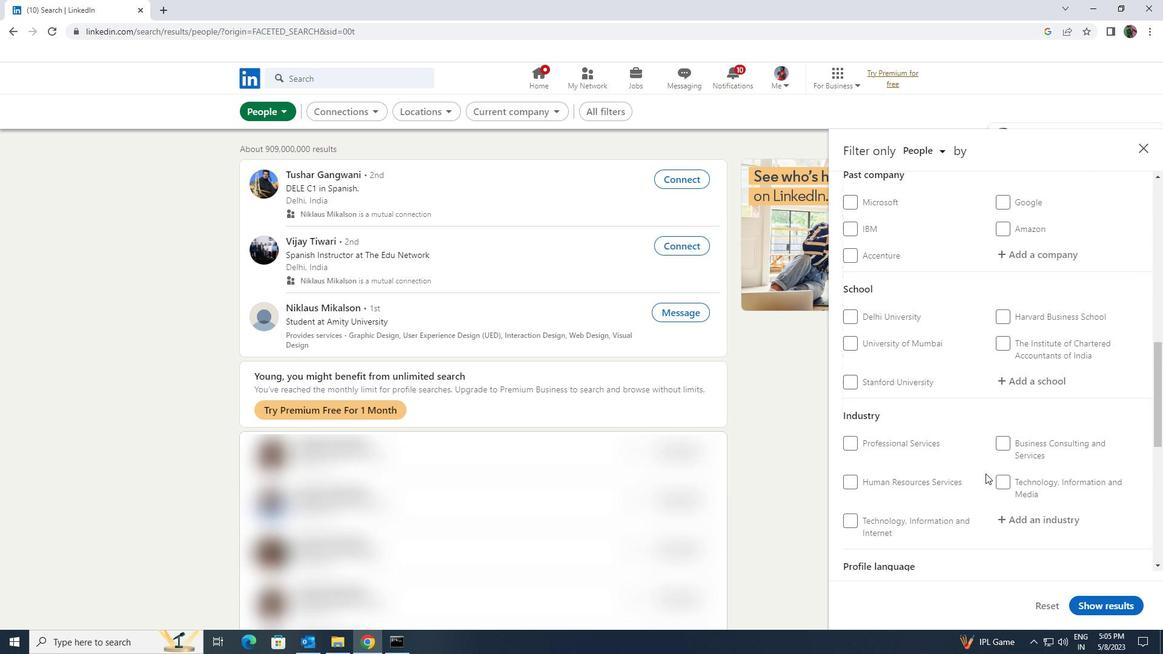 
Action: Mouse scrolled (986, 474) with delta (0, 0)
Screenshot: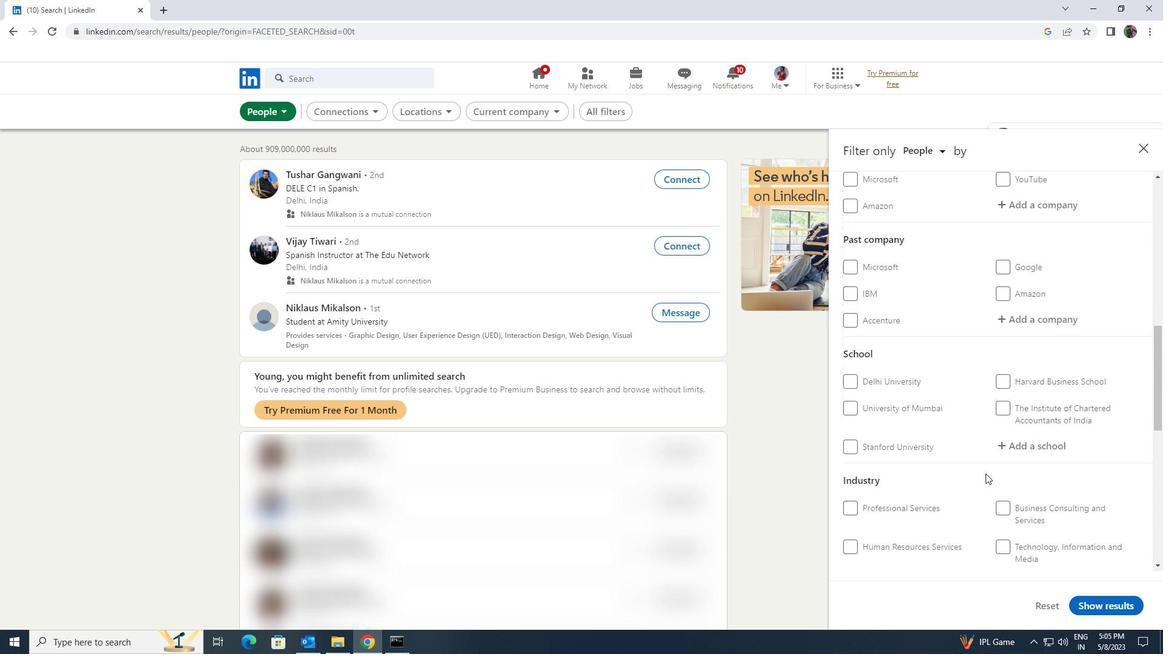 
Action: Mouse scrolled (986, 474) with delta (0, 0)
Screenshot: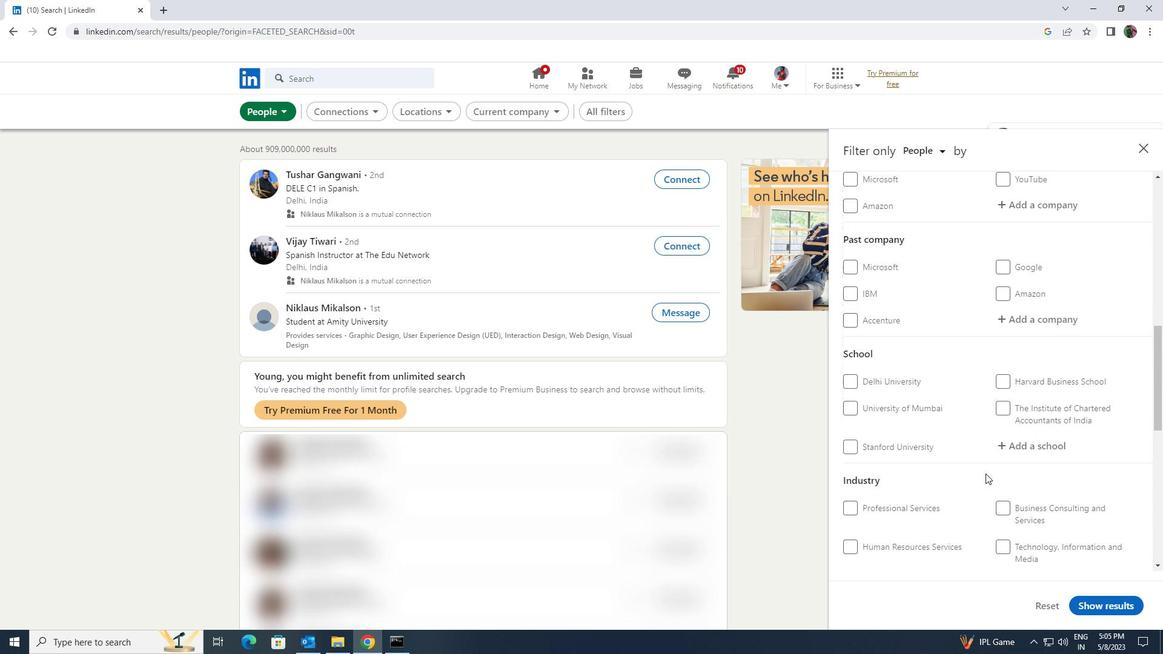 
Action: Mouse scrolled (986, 474) with delta (0, 0)
Screenshot: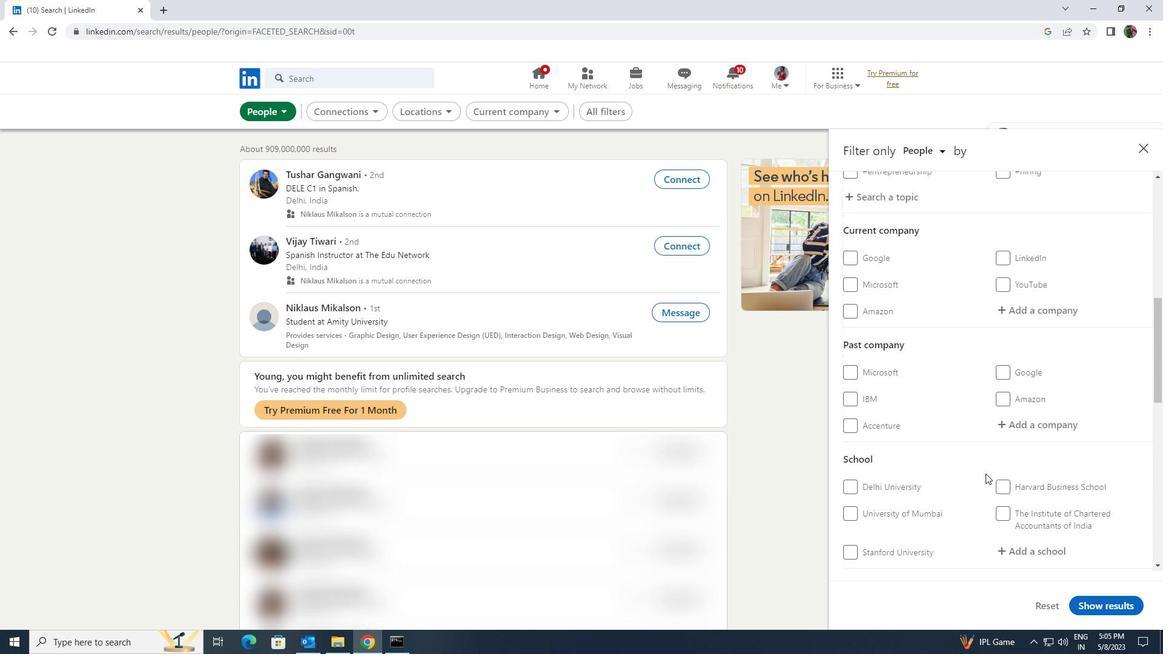 
Action: Mouse moved to (1012, 398)
Screenshot: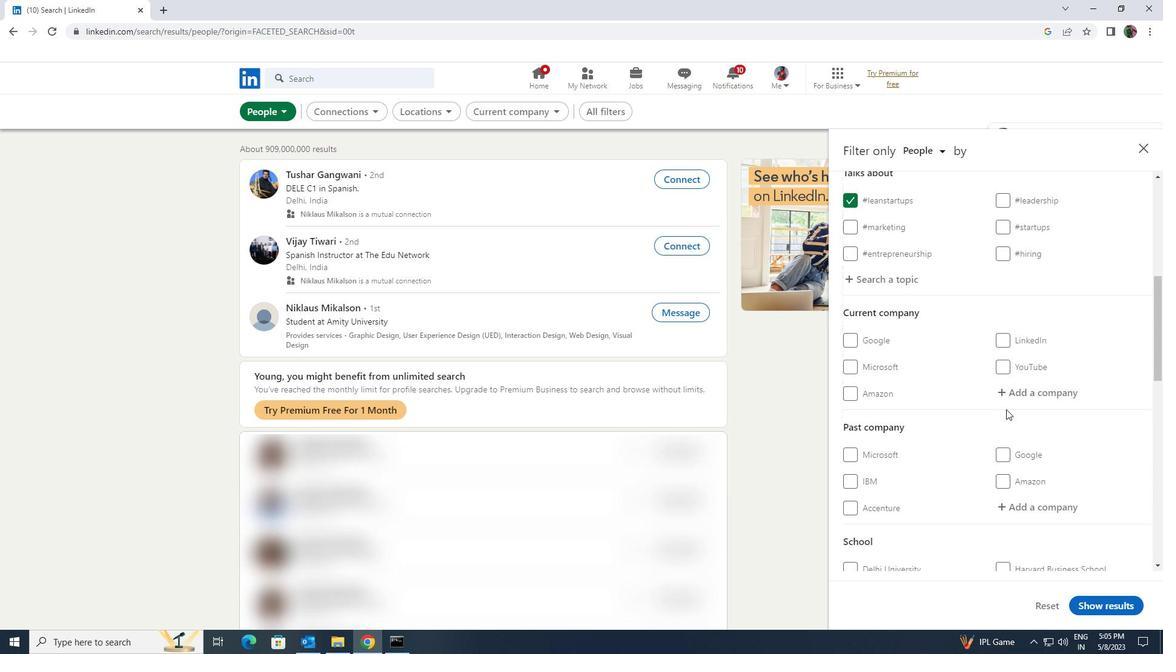 
Action: Mouse pressed left at (1012, 398)
Screenshot: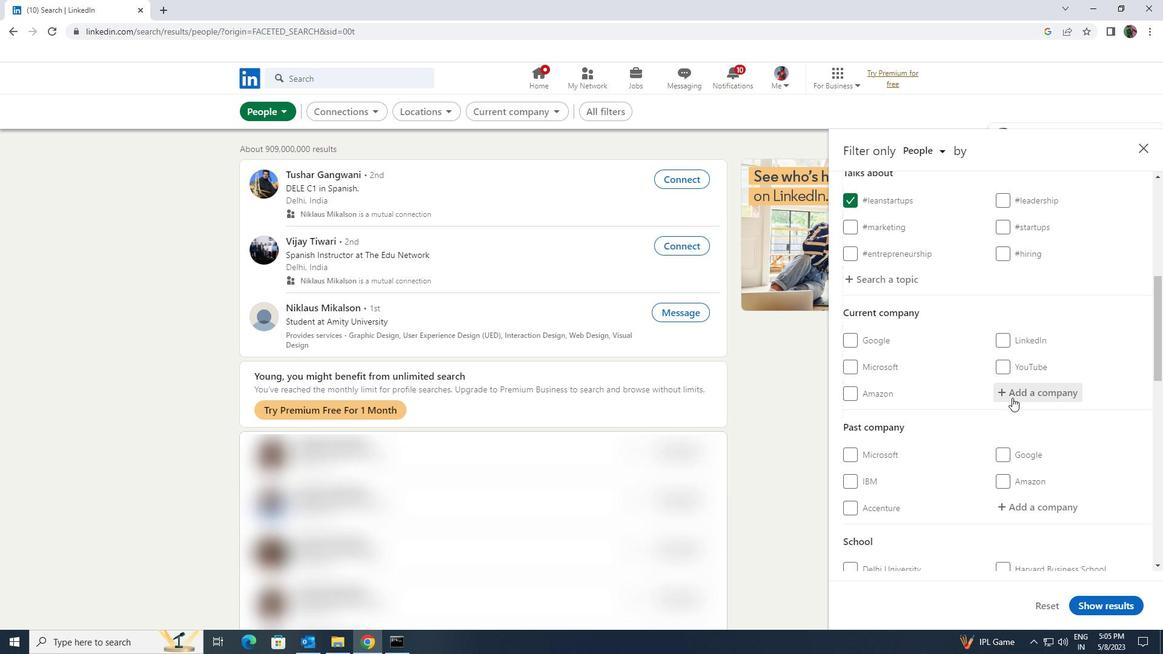 
Action: Key pressed <Key.shift><Key.shift><Key.shift><Key.shift><Key.shift><Key.shift><Key.shift><Key.shift><Key.shift><Key.shift>J.<Key.shift>P<Key.space><Key.shift><Key.shift>MOR
Screenshot: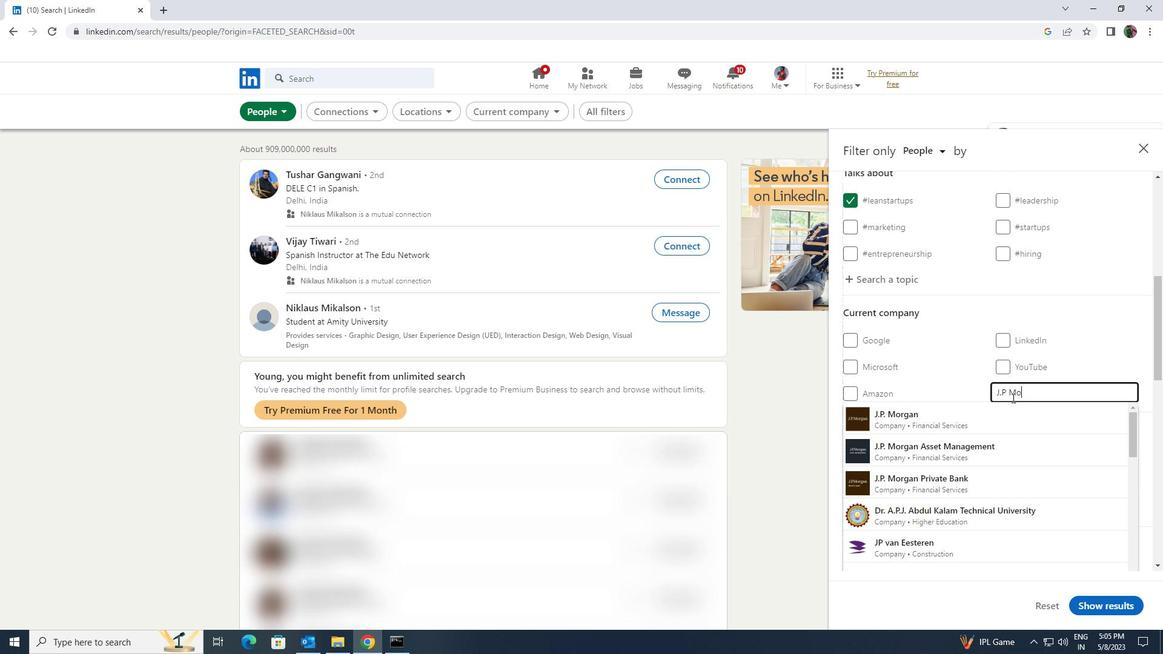 
Action: Mouse moved to (1004, 406)
Screenshot: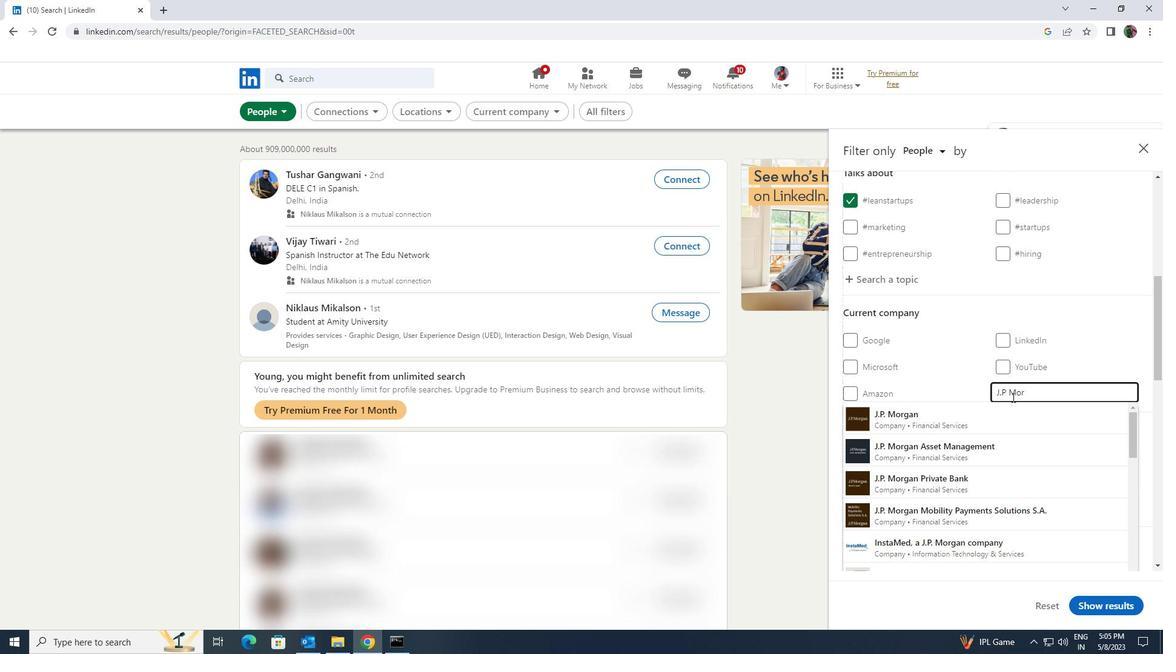 
Action: Mouse pressed left at (1004, 406)
Screenshot: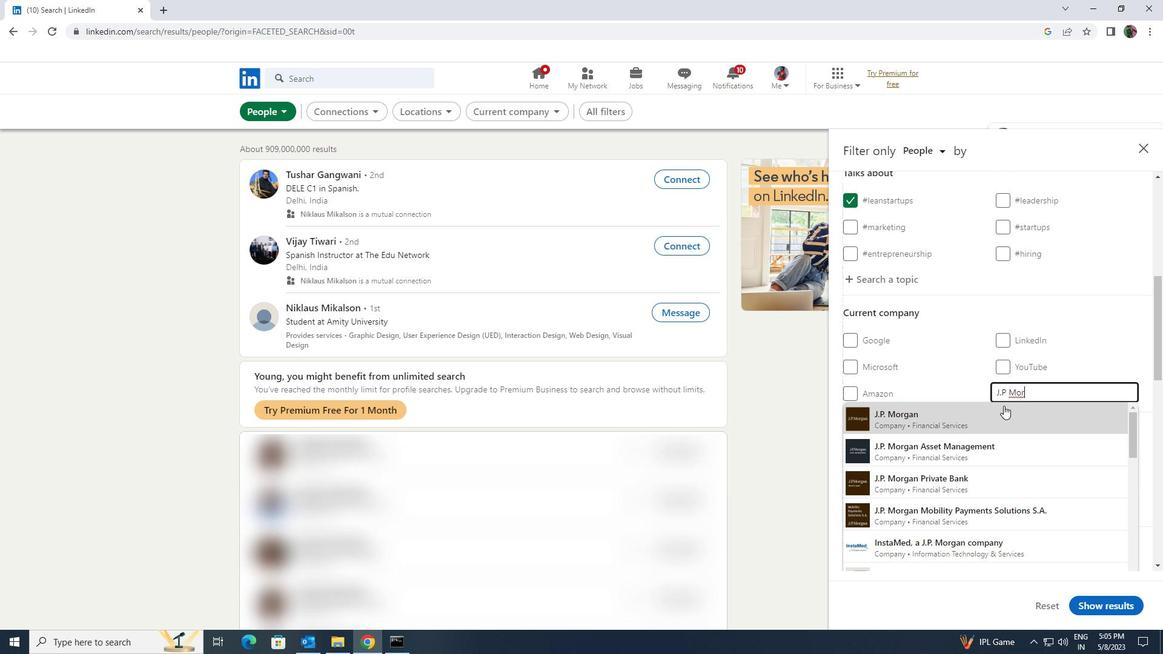 
Action: Mouse scrolled (1004, 405) with delta (0, 0)
Screenshot: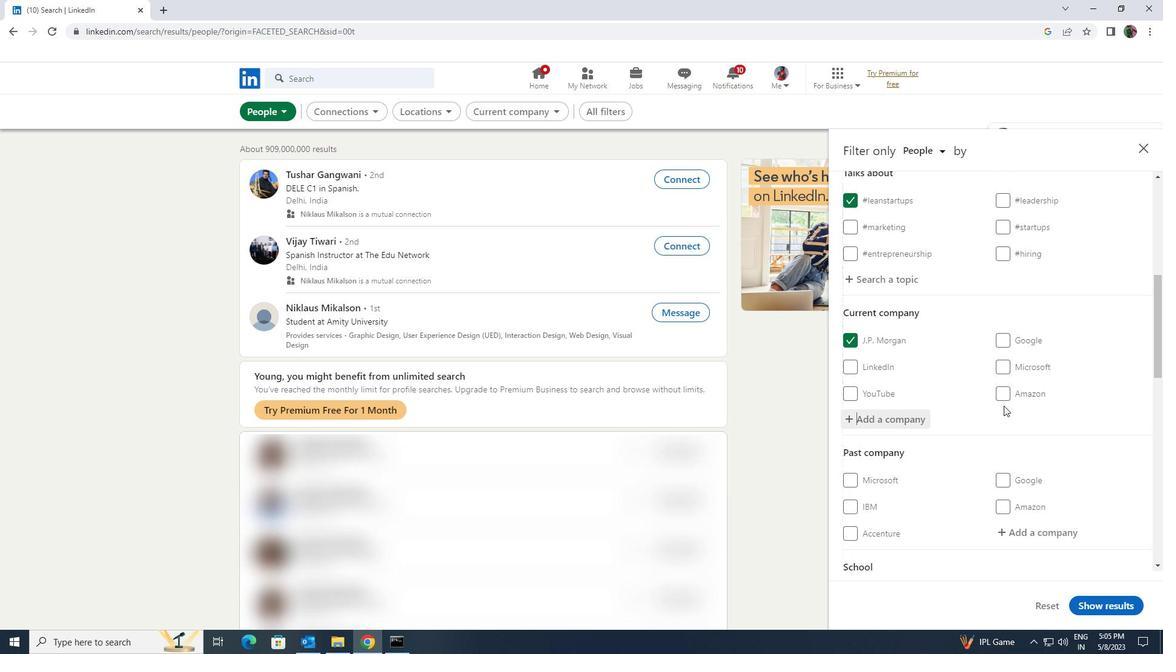 
Action: Mouse moved to (1000, 408)
Screenshot: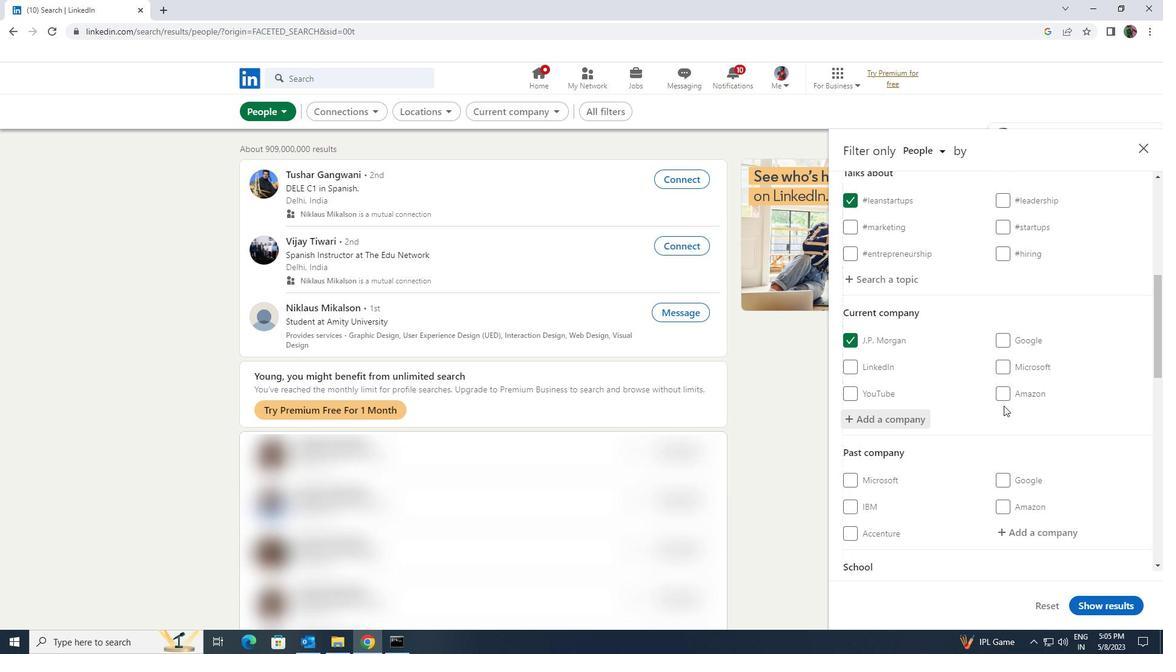 
Action: Mouse scrolled (1000, 407) with delta (0, 0)
Screenshot: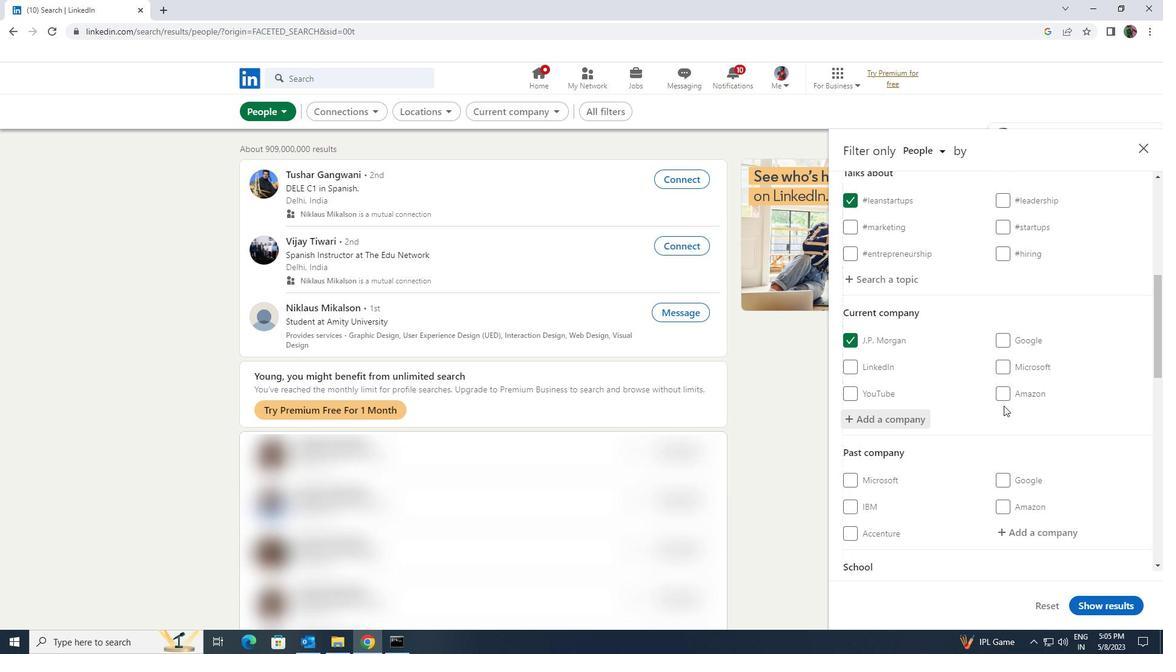 
Action: Mouse moved to (998, 409)
Screenshot: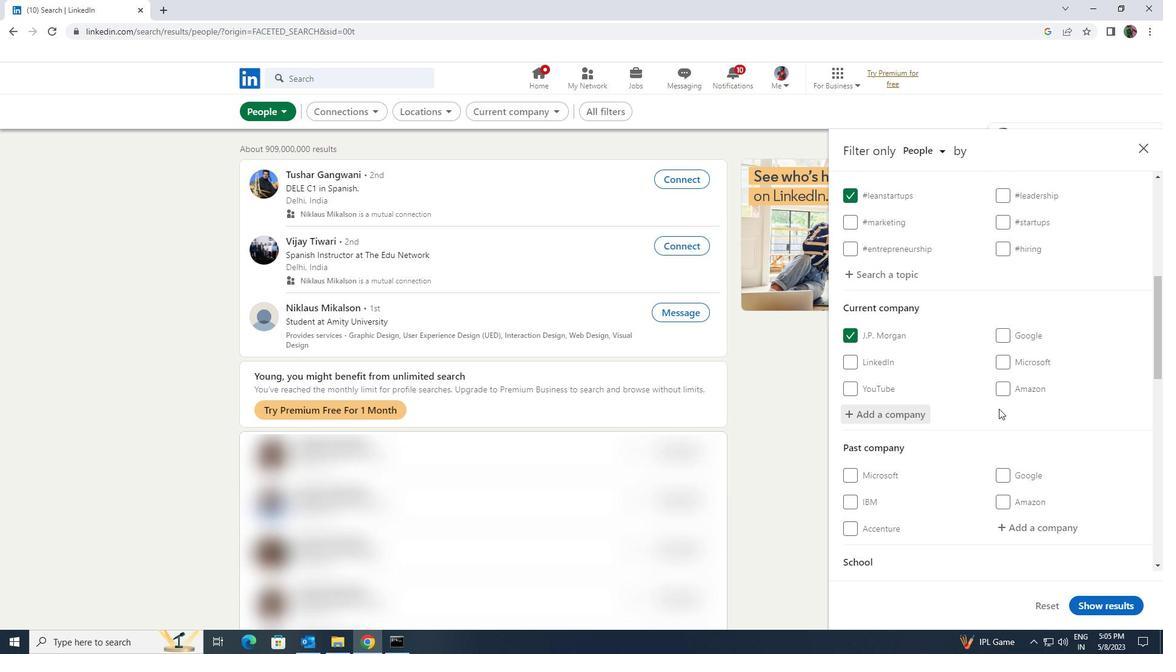 
Action: Mouse scrolled (998, 409) with delta (0, 0)
Screenshot: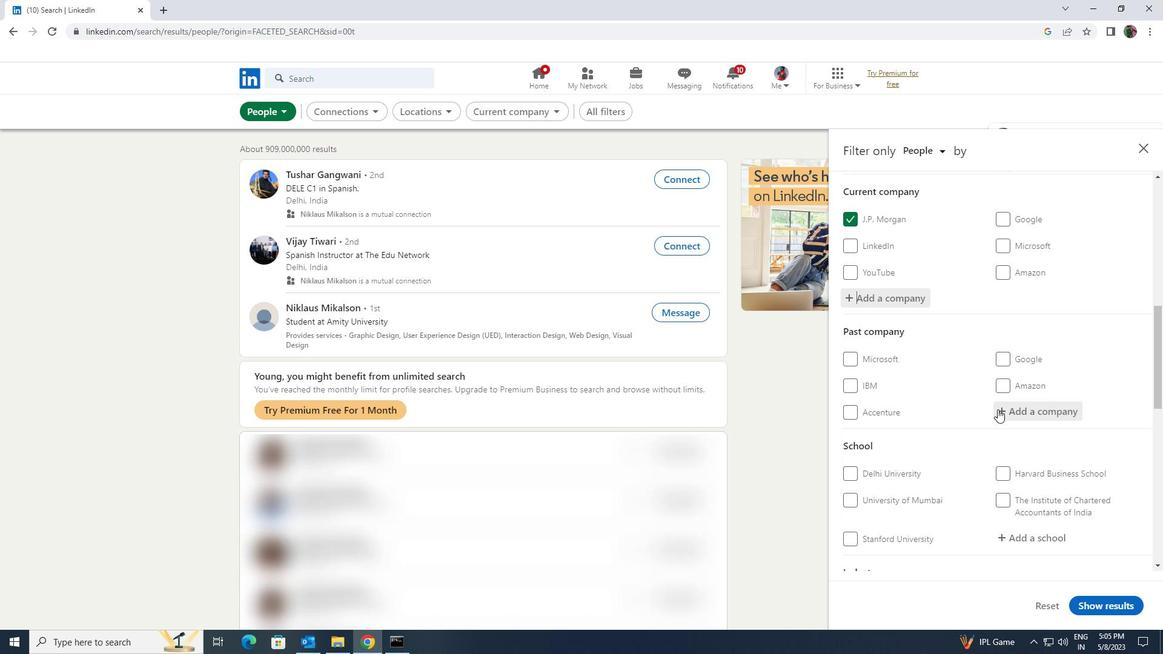 
Action: Mouse scrolled (998, 409) with delta (0, 0)
Screenshot: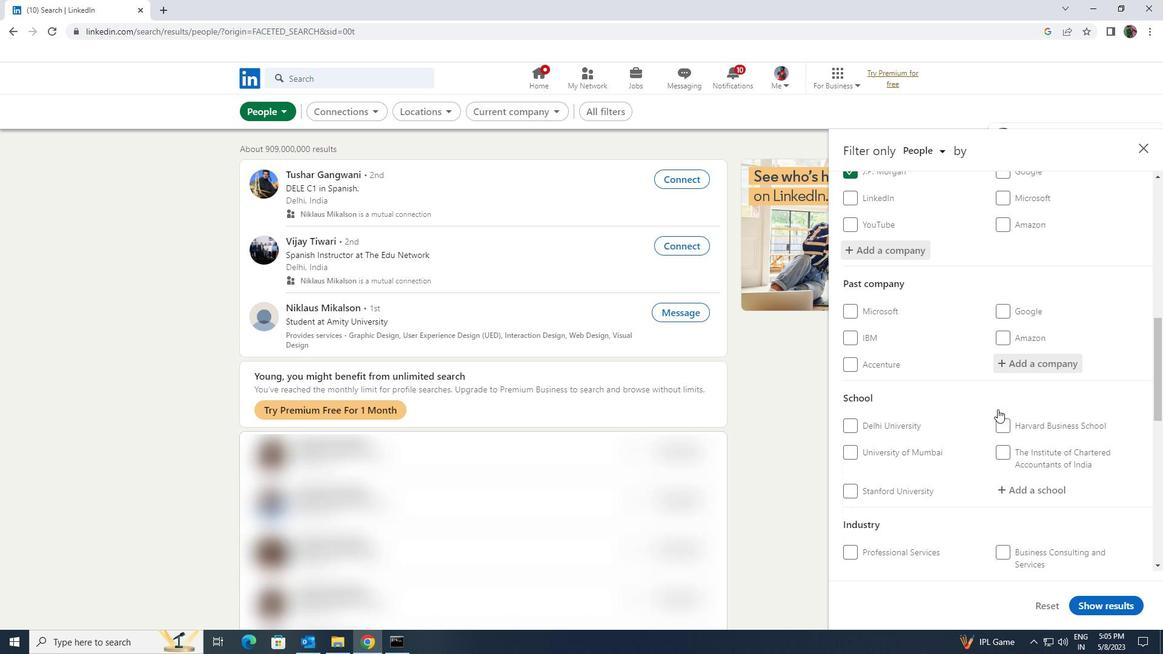 
Action: Mouse moved to (1020, 414)
Screenshot: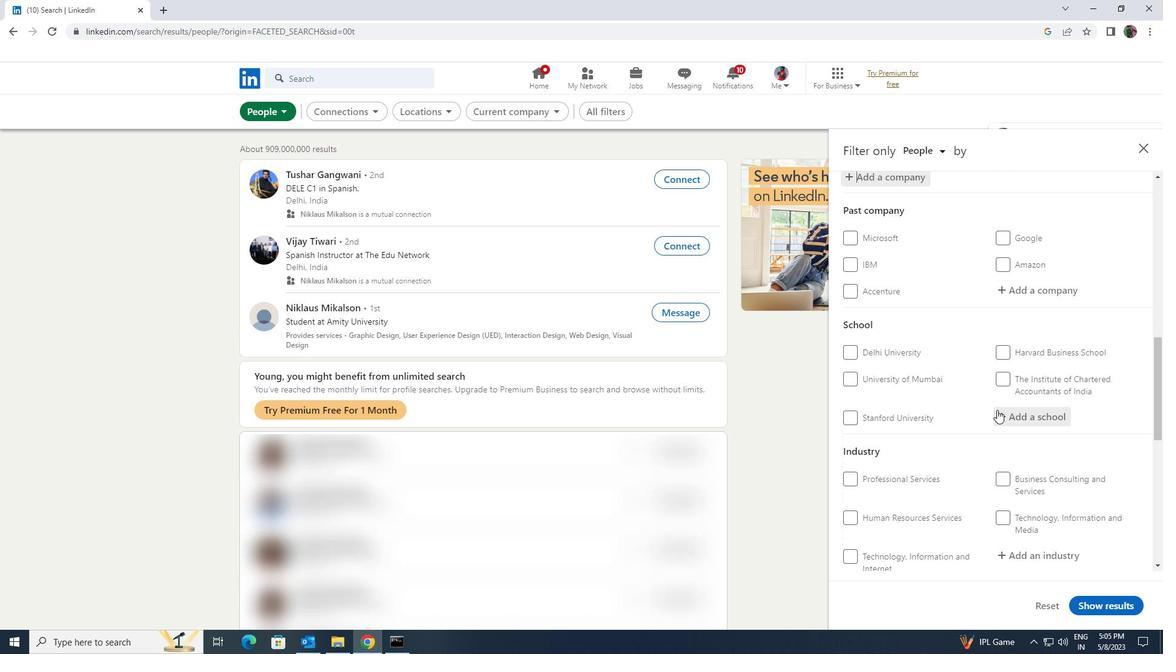 
Action: Mouse pressed left at (1020, 414)
Screenshot: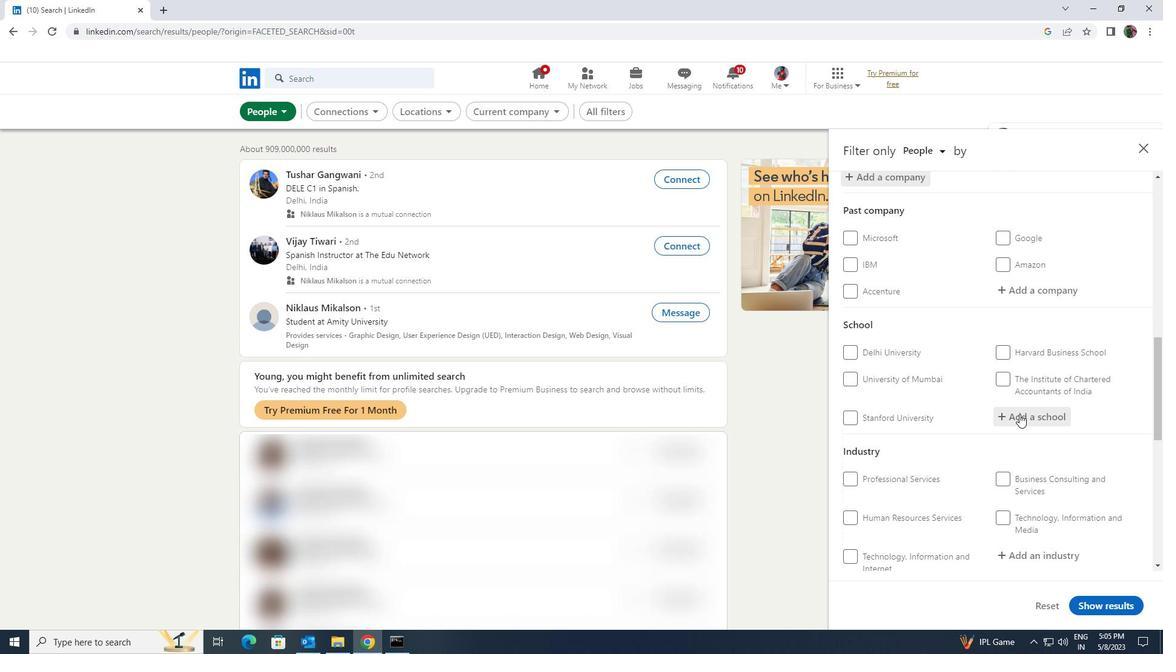 
Action: Key pressed <Key.shift><Key.shift><Key.shift><Key.shift><Key.shift><Key.shift><Key.shift><Key.shift><Key.shift><Key.shift><Key.shift><Key.shift><Key.shift><Key.shift><Key.shift><Key.shift><Key.shift><Key.shift><Key.shift><Key.shift><Key.shift><Key.shift><Key.shift><Key.shift><Key.shift>SMT<Key.space><Key.shift><Key.shift><Key.shift><Key.shift><Key.shift><Key.shift><Key.shift><Key.shift>KASHIB
Screenshot: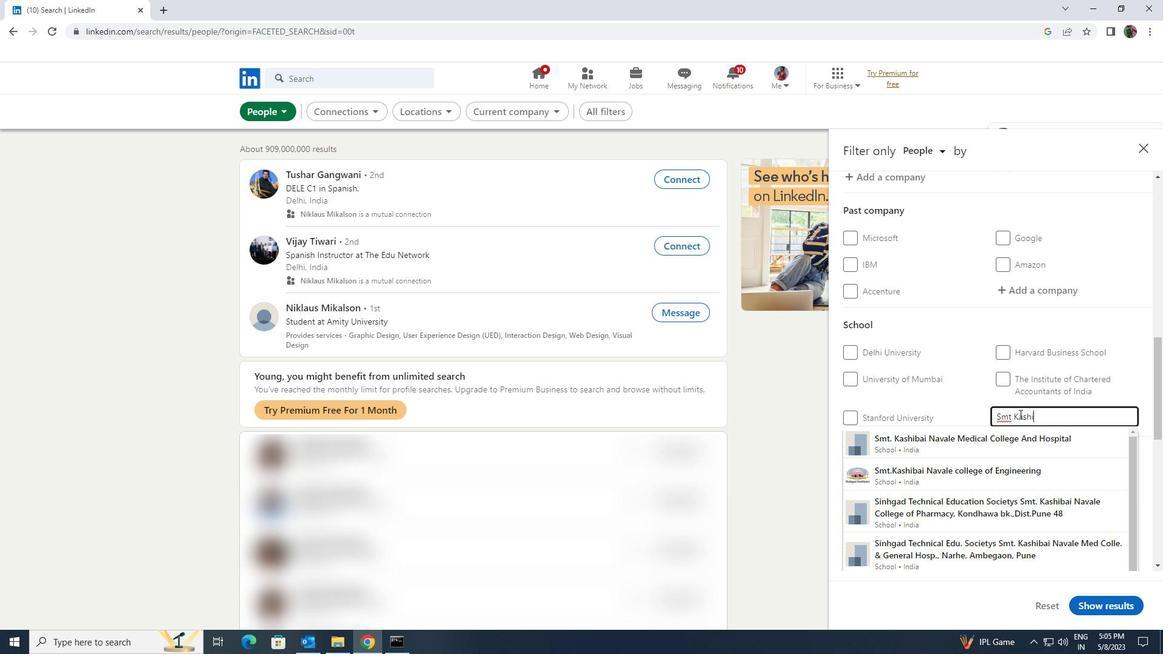 
Action: Mouse moved to (1009, 463)
Screenshot: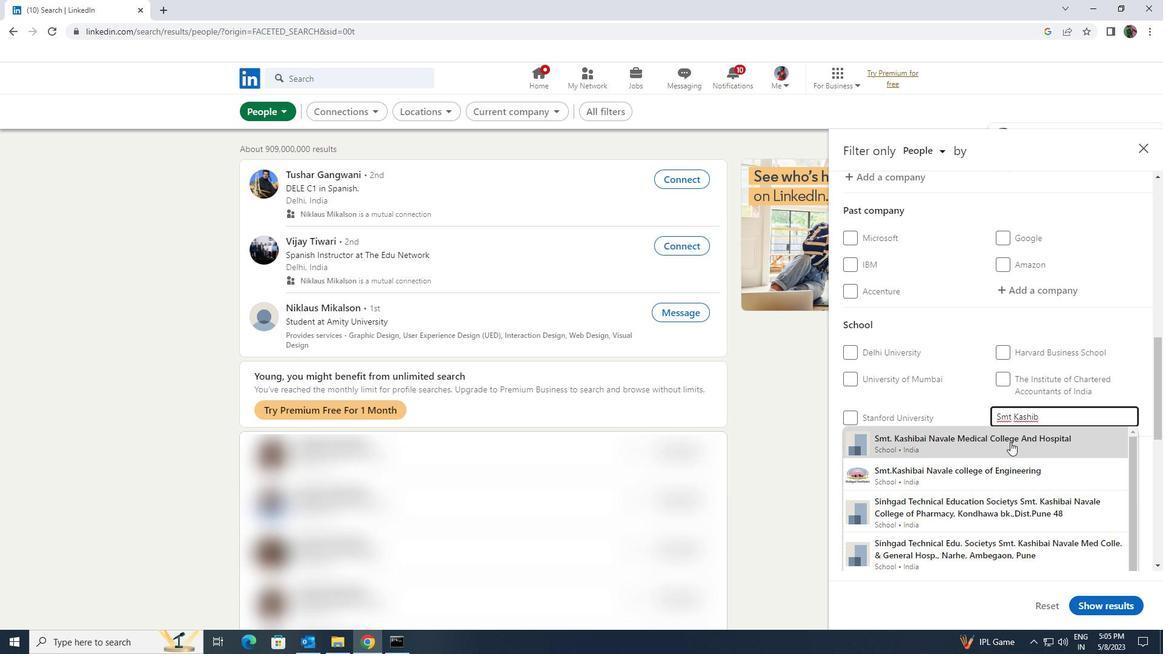 
Action: Mouse pressed left at (1009, 463)
Screenshot: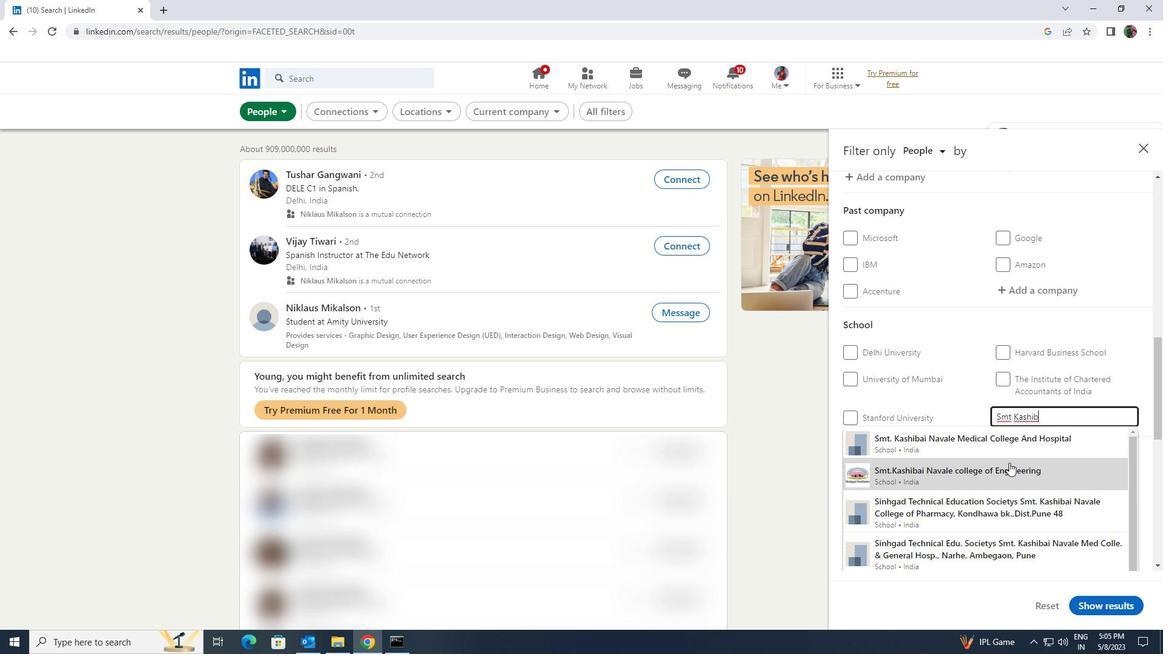 
Action: Mouse scrolled (1009, 462) with delta (0, 0)
Screenshot: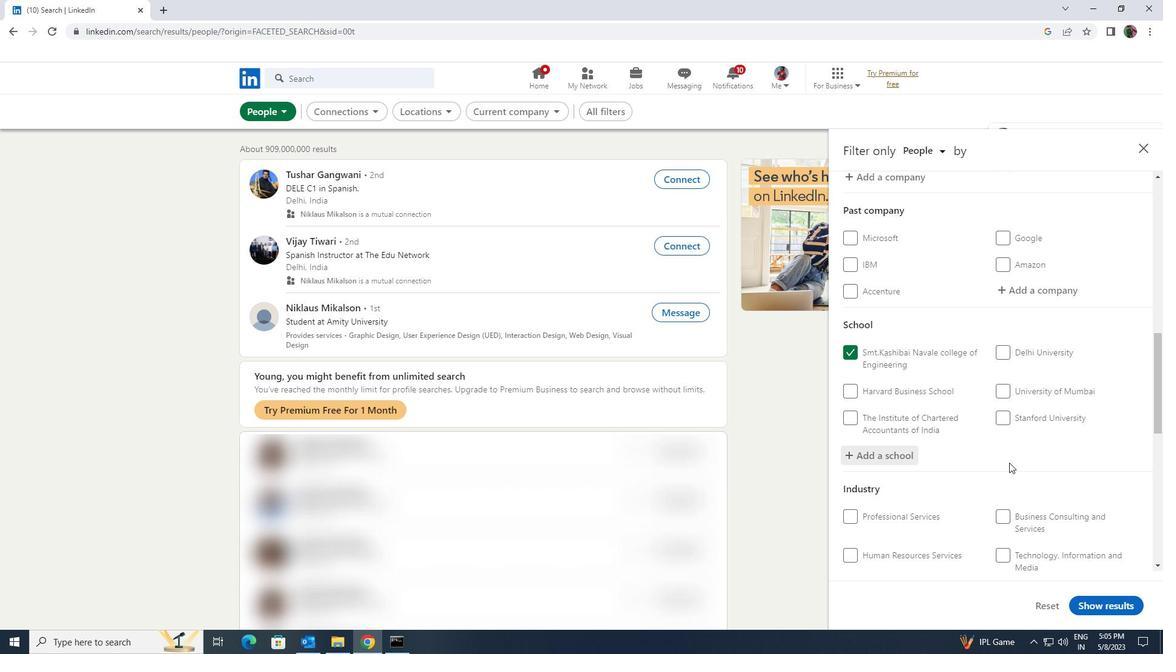 
Action: Mouse scrolled (1009, 462) with delta (0, 0)
Screenshot: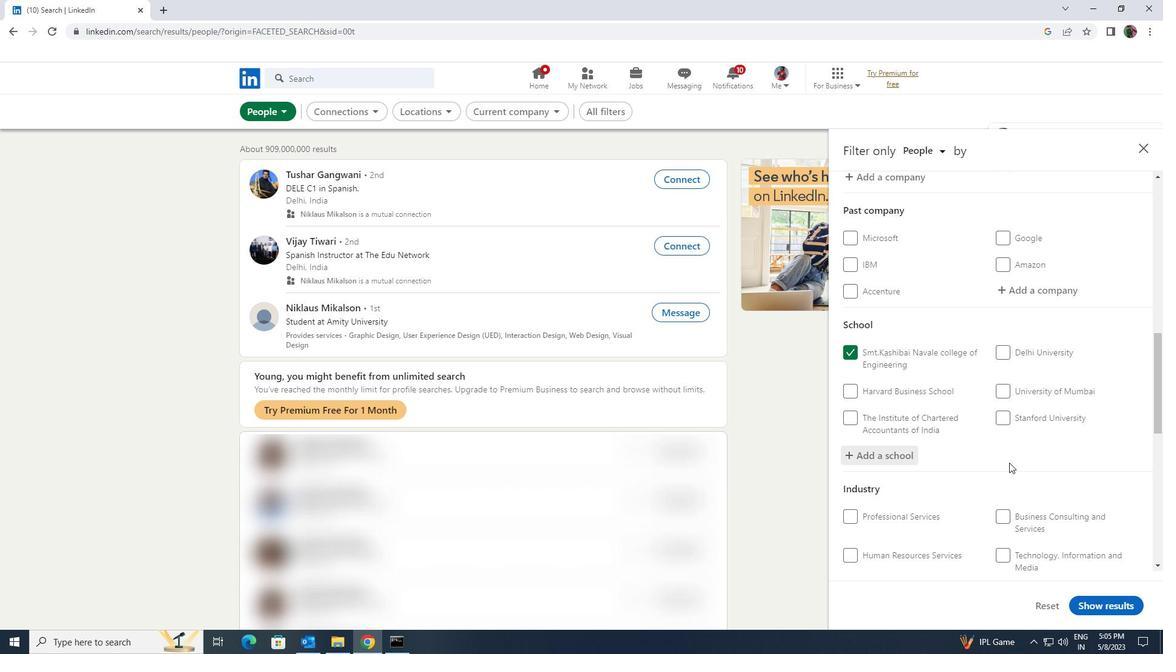 
Action: Mouse moved to (1013, 466)
Screenshot: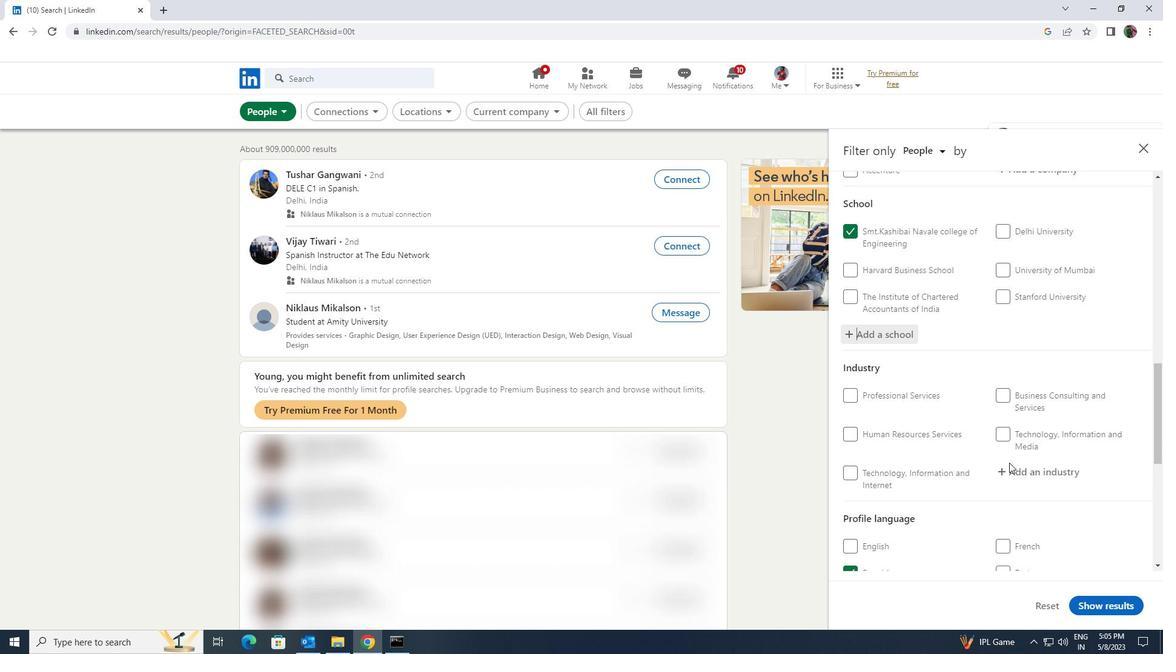 
Action: Mouse pressed left at (1013, 466)
Screenshot: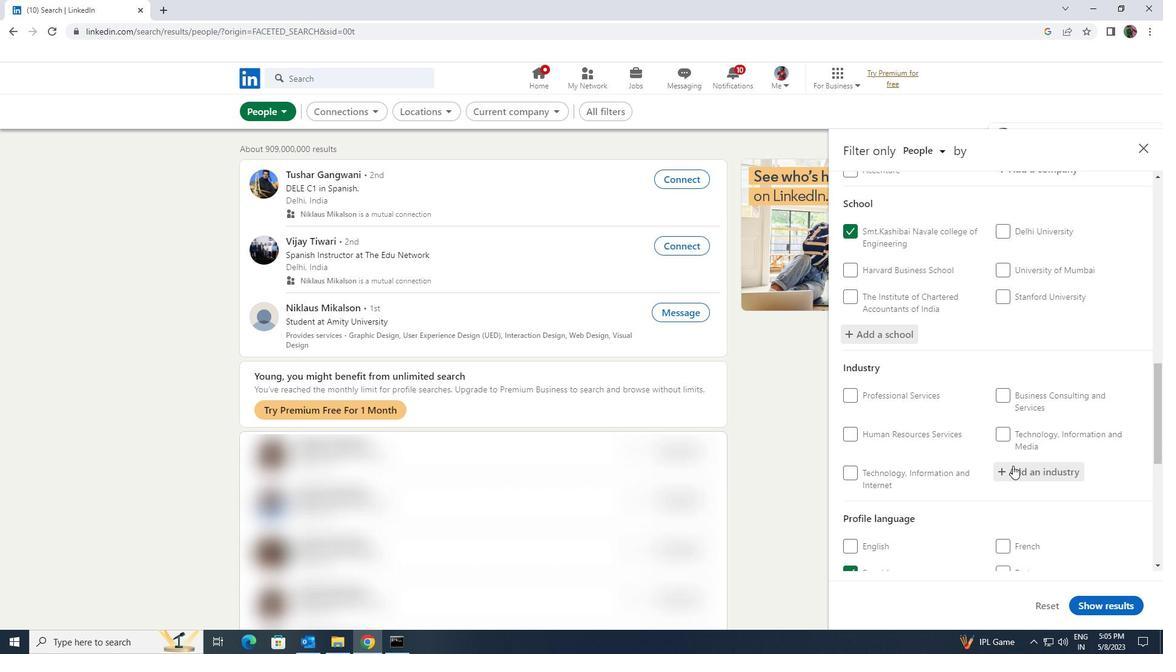 
Action: Key pressed <Key.shift>EXECUTIVE<Key.space><Key.shift>OFFICES
Screenshot: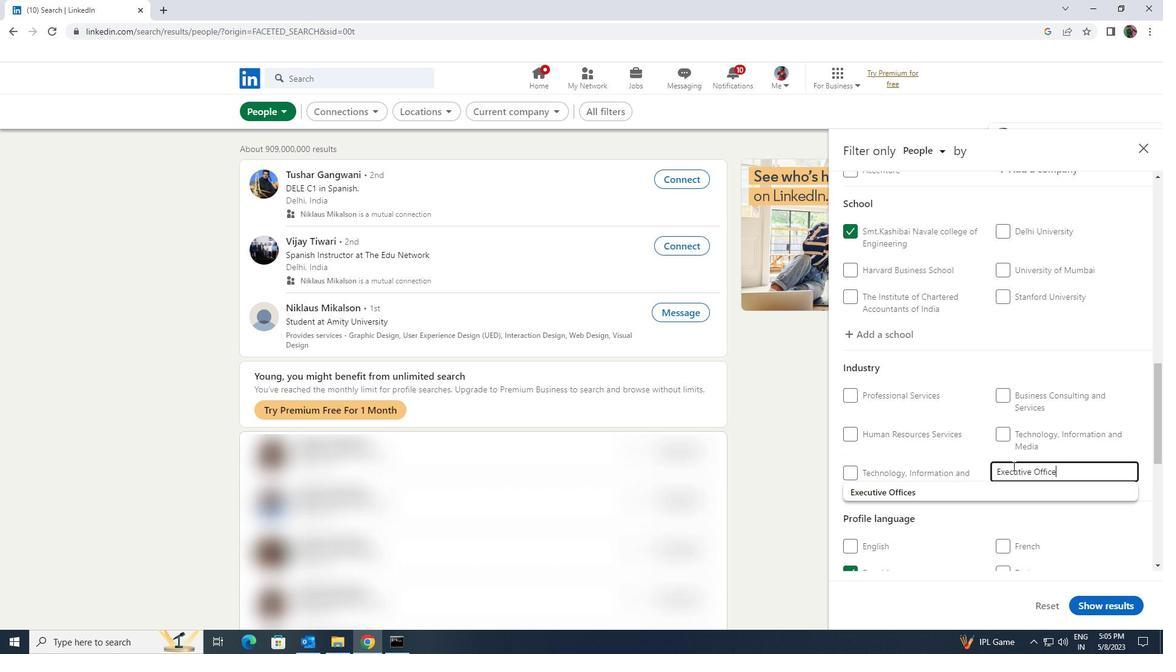 
Action: Mouse moved to (1003, 492)
Screenshot: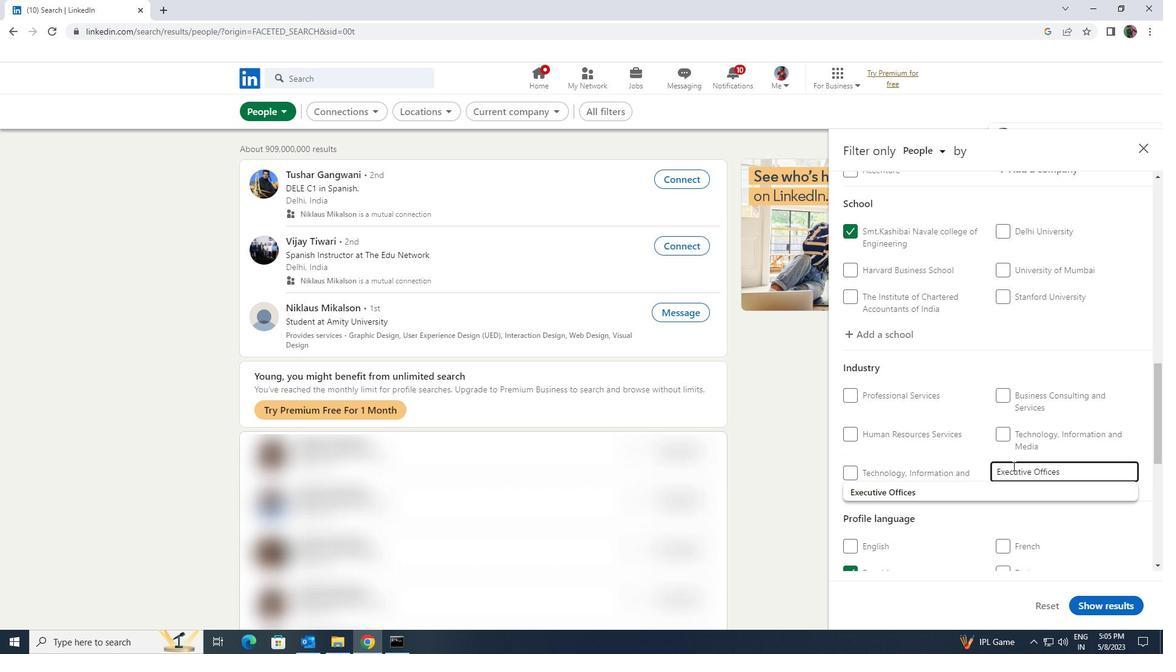 
Action: Mouse pressed left at (1003, 492)
Screenshot: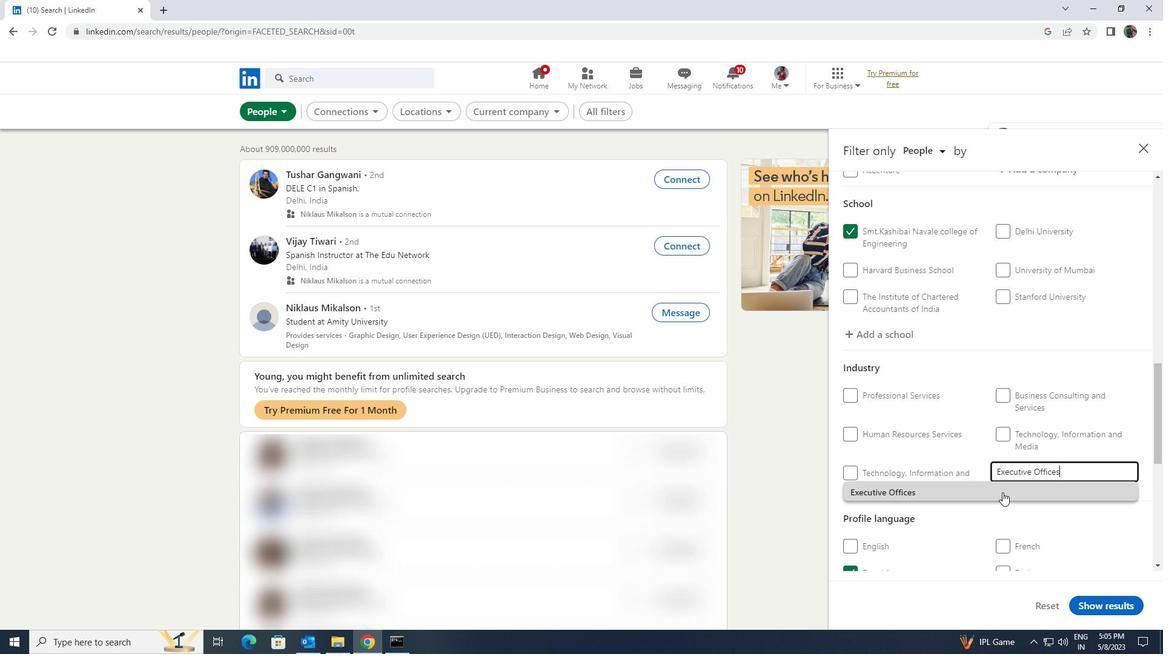 
Action: Mouse scrolled (1003, 492) with delta (0, 0)
Screenshot: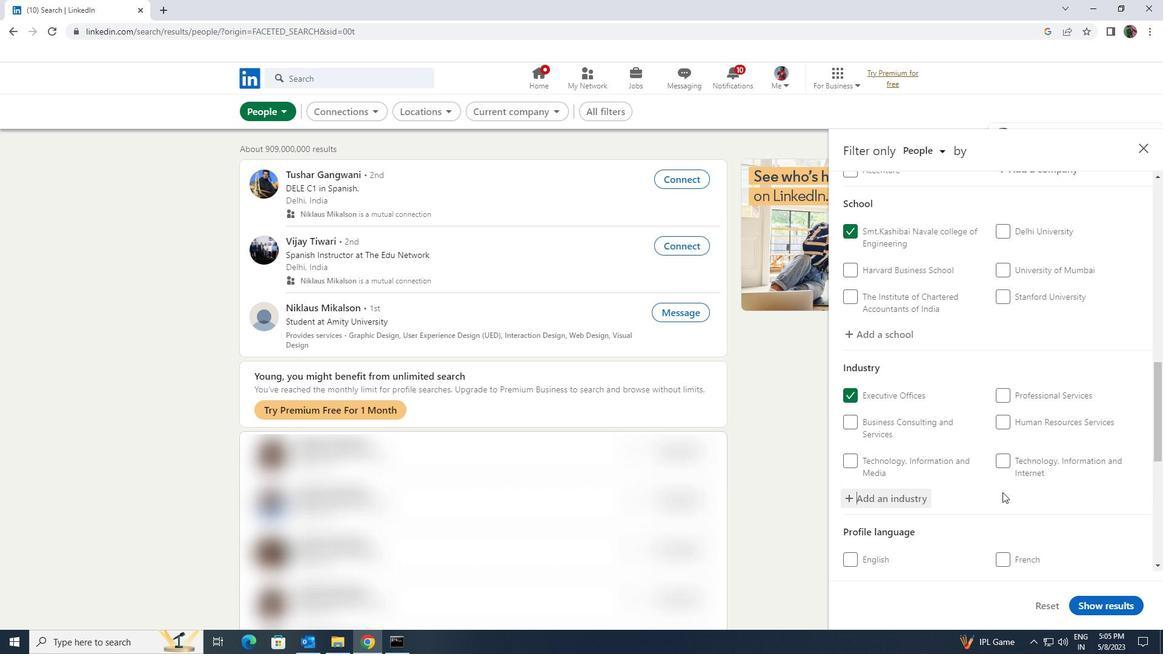 
Action: Mouse scrolled (1003, 492) with delta (0, 0)
Screenshot: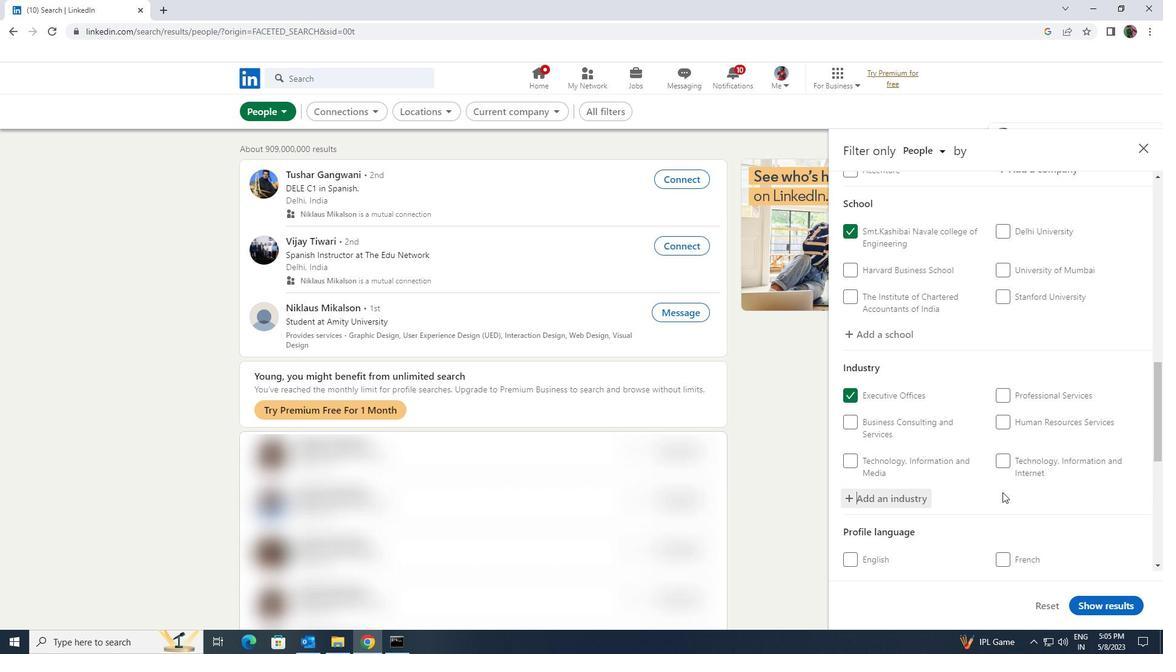
Action: Mouse scrolled (1003, 492) with delta (0, 0)
Screenshot: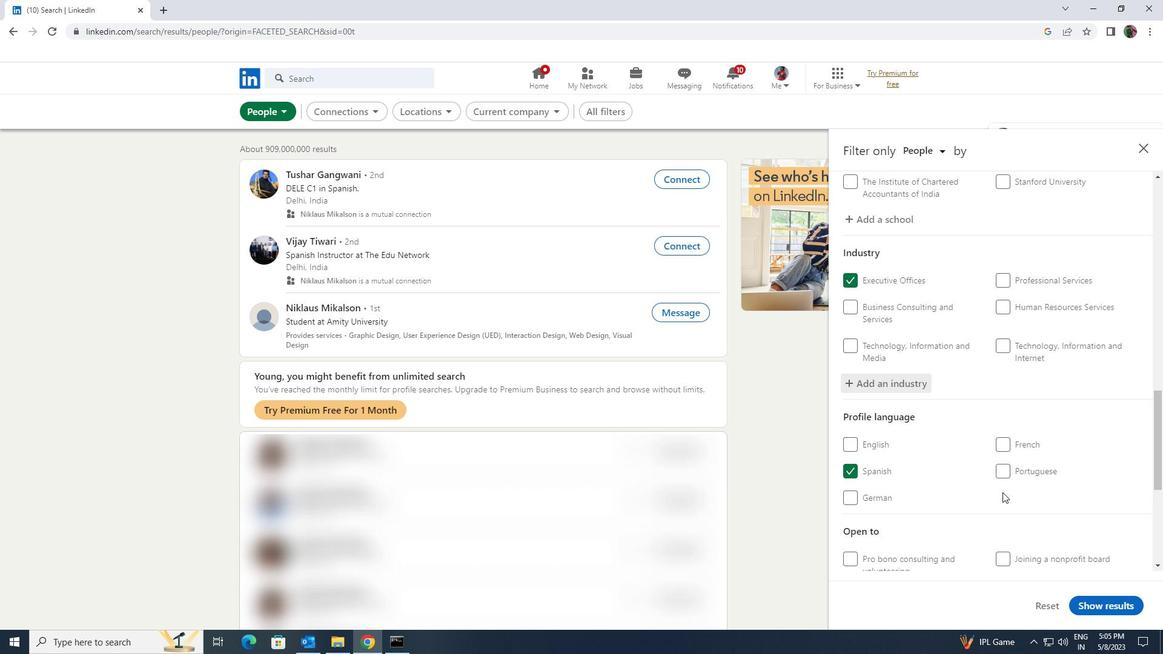 
Action: Mouse scrolled (1003, 492) with delta (0, 0)
Screenshot: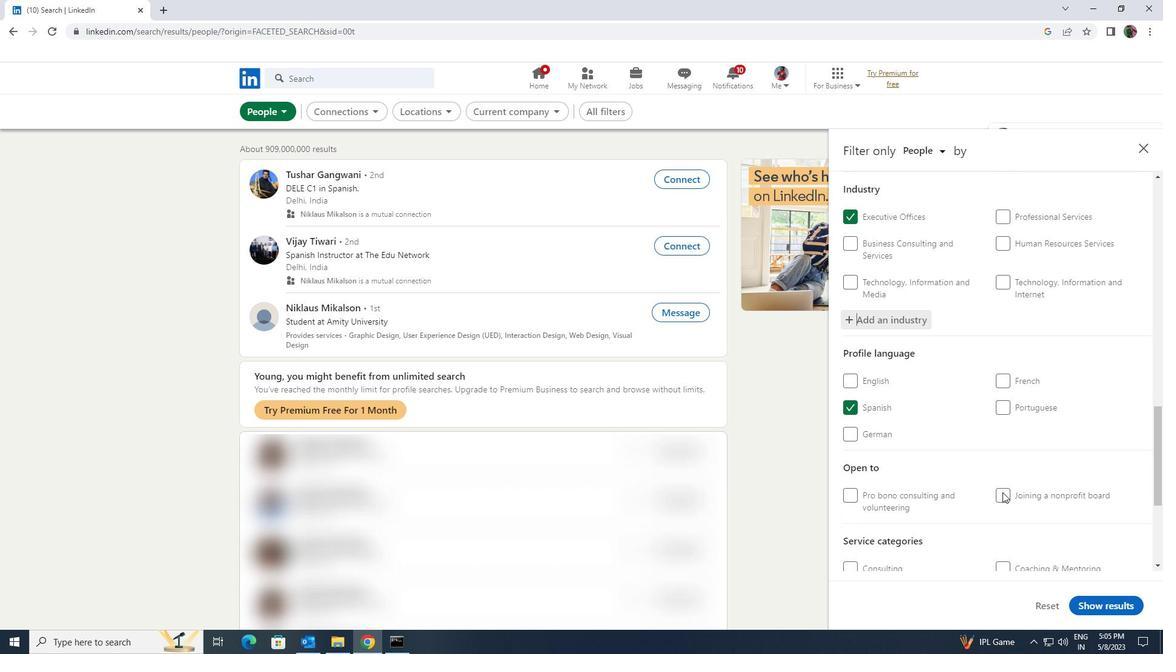 
Action: Mouse scrolled (1003, 492) with delta (0, 0)
Screenshot: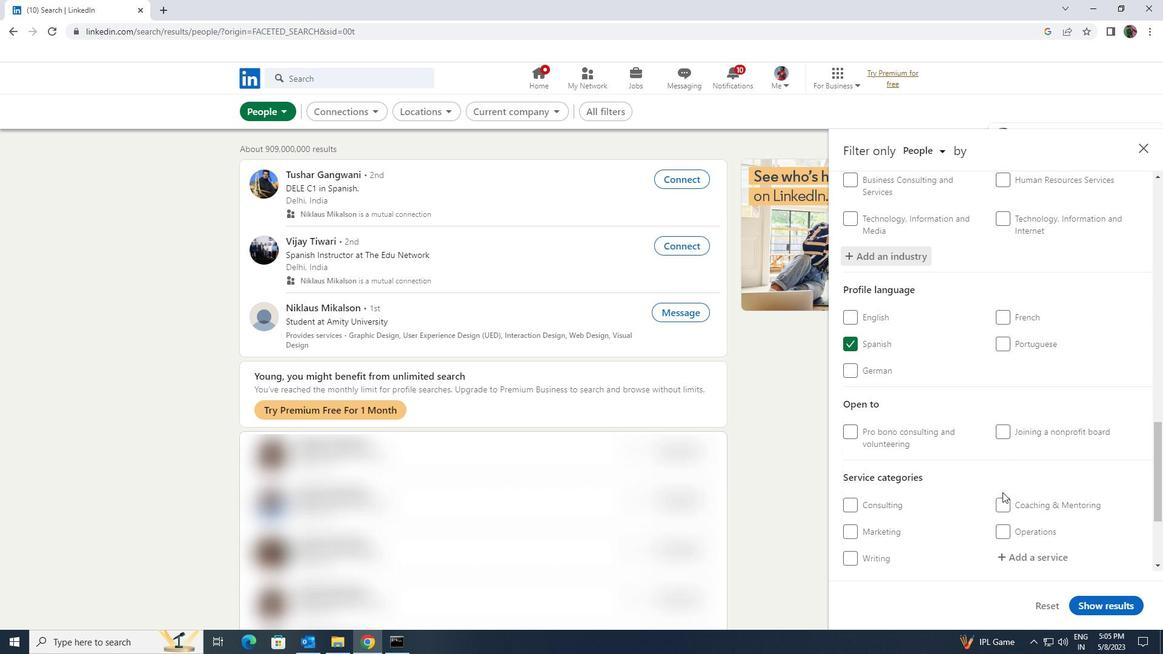 
Action: Mouse moved to (1008, 493)
Screenshot: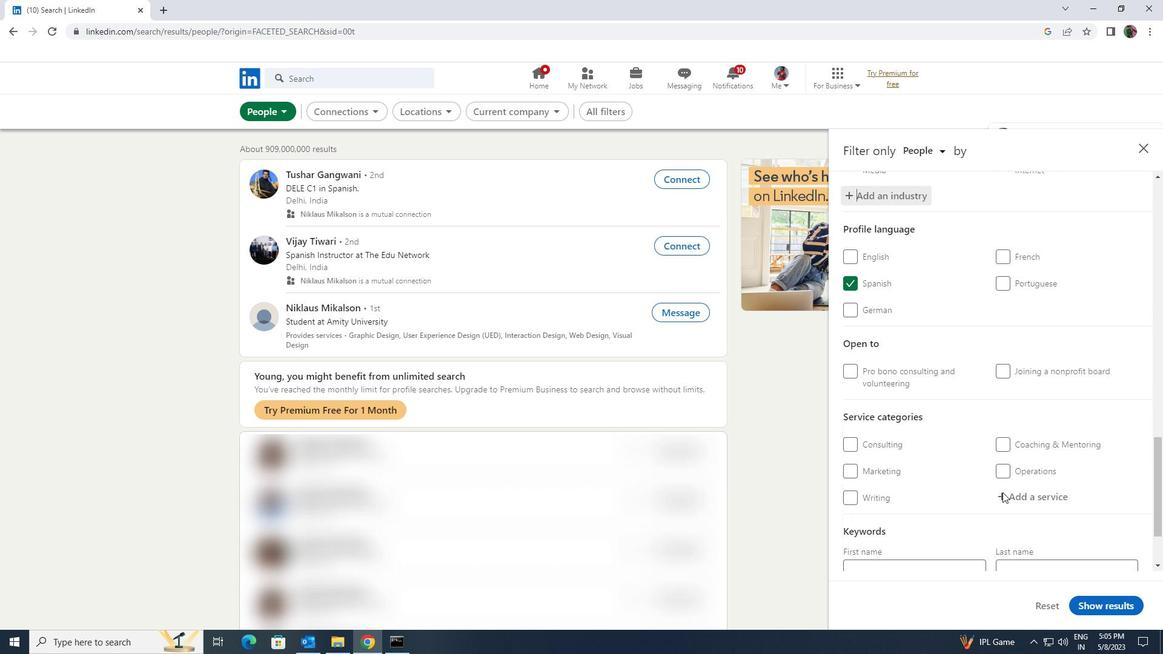 
Action: Mouse pressed left at (1008, 493)
Screenshot: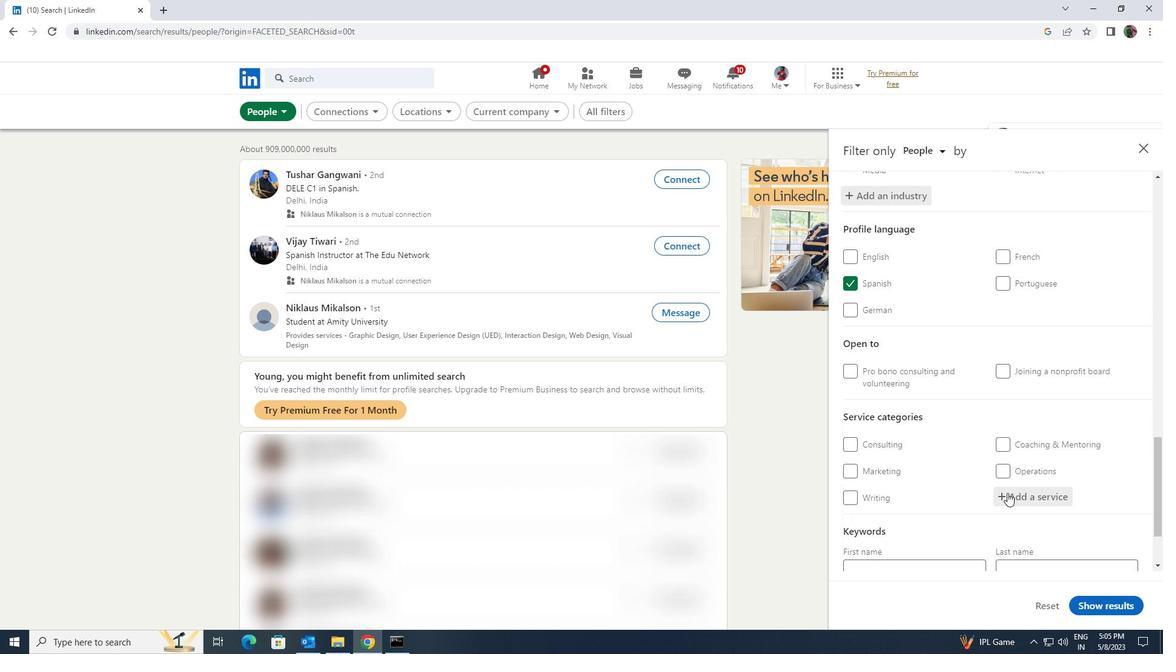 
Action: Key pressed <Key.shift><Key.shift><Key.shift><Key.shift><Key.shift><Key.shift><Key.shift><Key.shift><Key.shift>HUMAN<Key.space><Key.shift>RESSOU
Screenshot: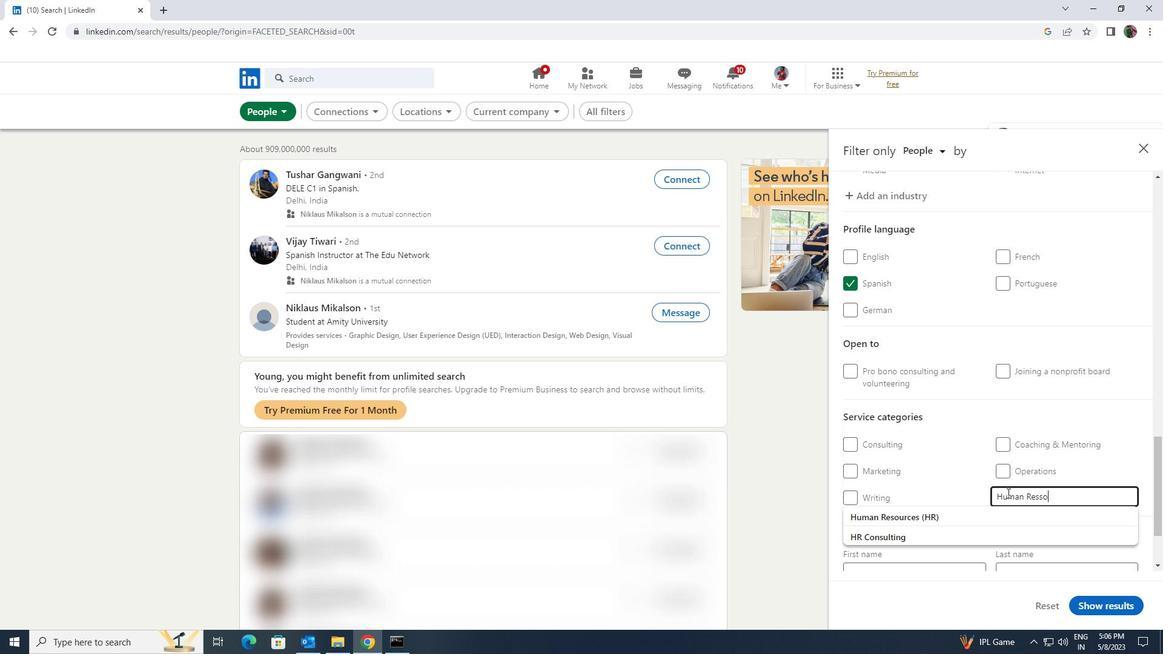 
Action: Mouse moved to (1006, 510)
Screenshot: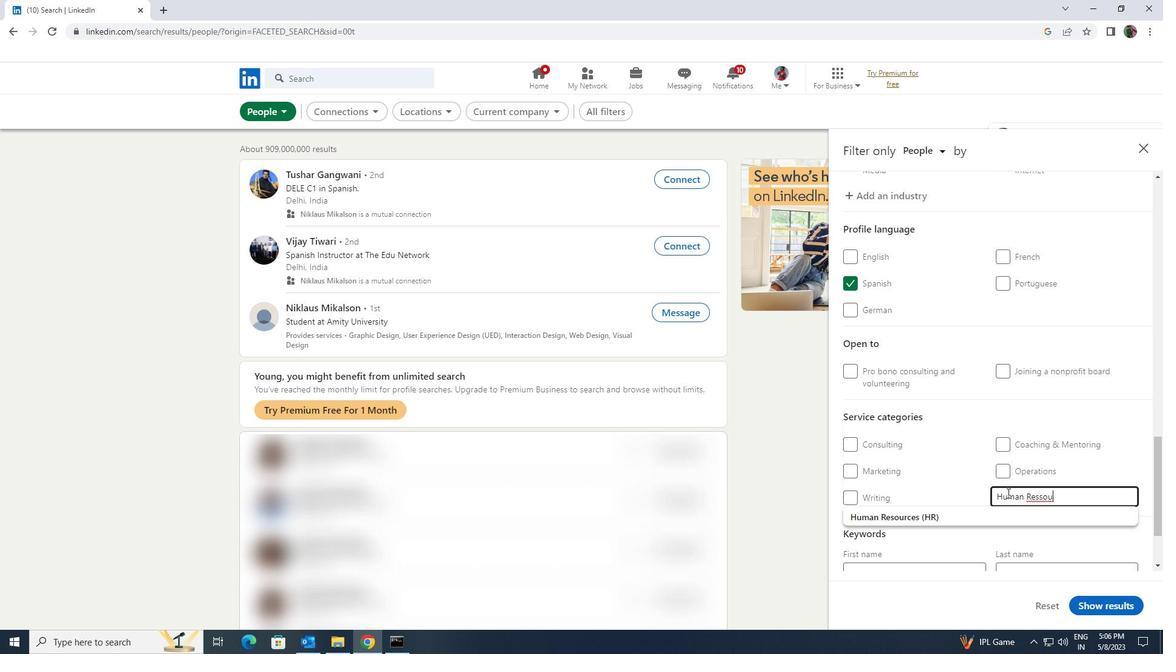 
Action: Mouse pressed left at (1006, 510)
Screenshot: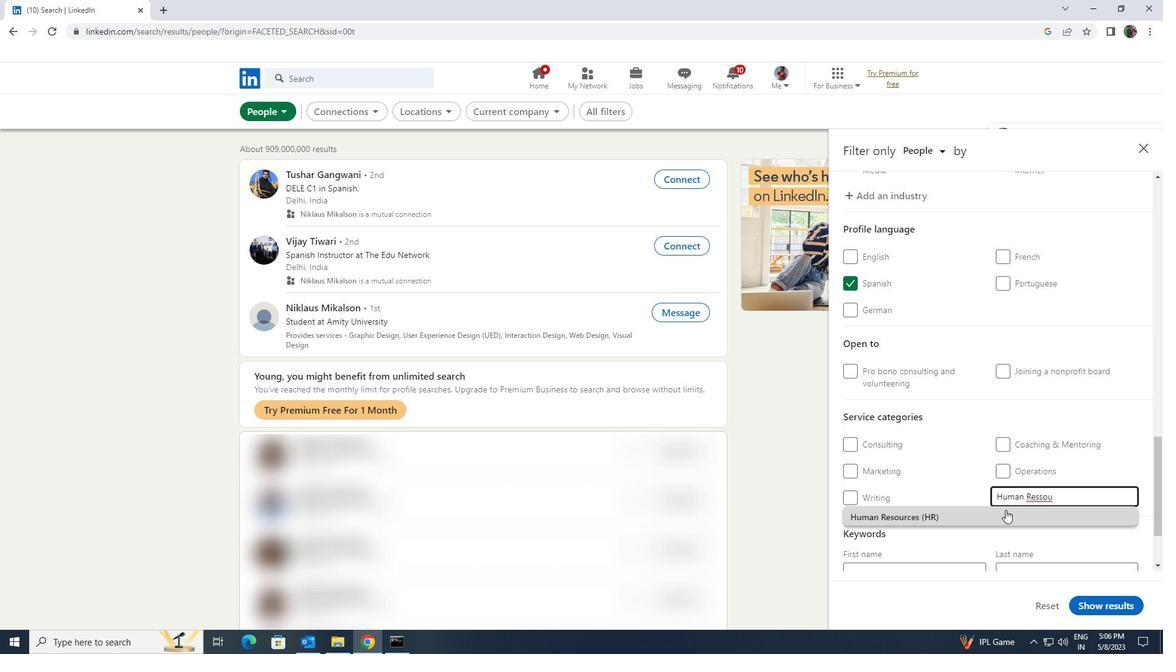 
Action: Mouse moved to (1006, 510)
Screenshot: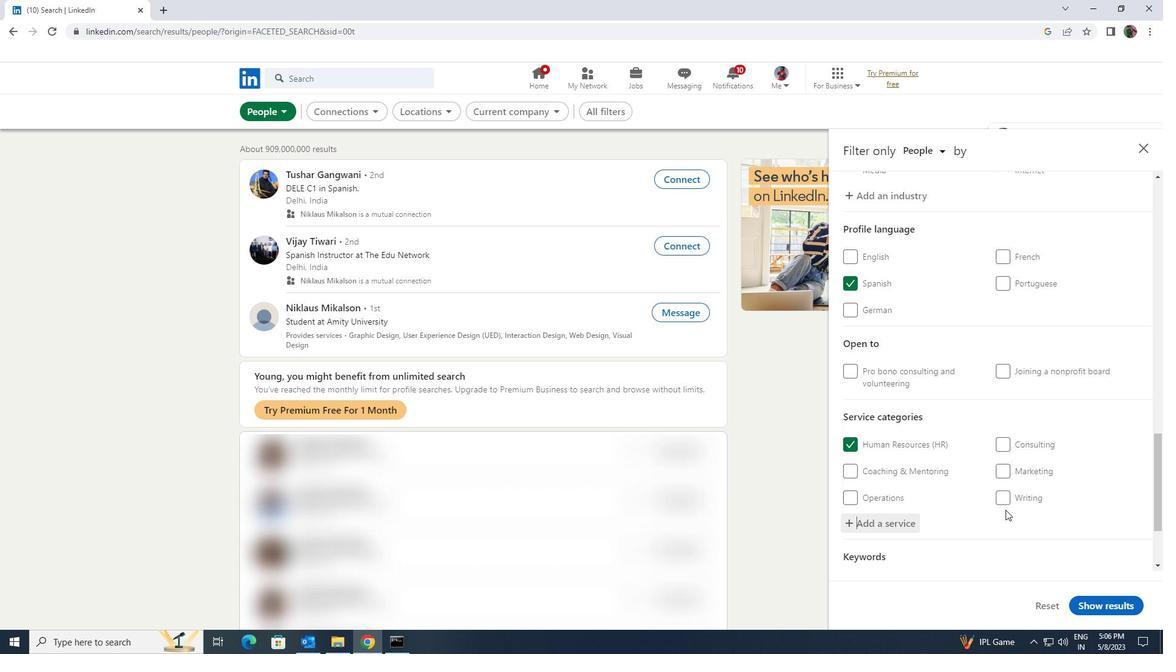 
Action: Mouse scrolled (1006, 510) with delta (0, 0)
Screenshot: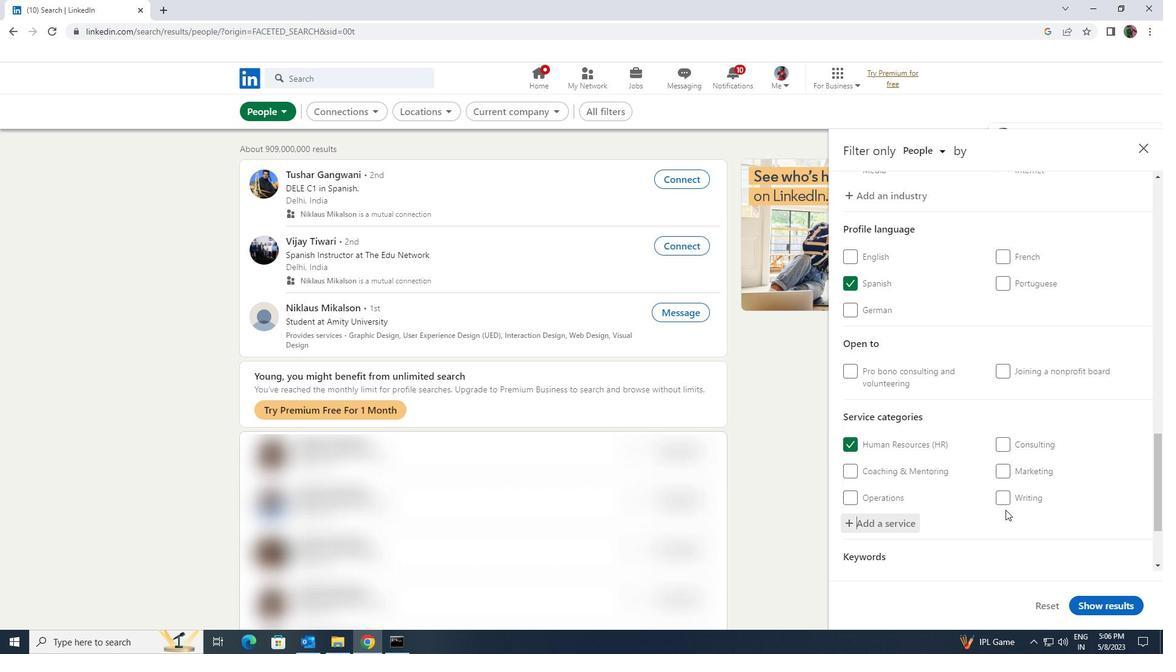 
Action: Mouse scrolled (1006, 510) with delta (0, 0)
Screenshot: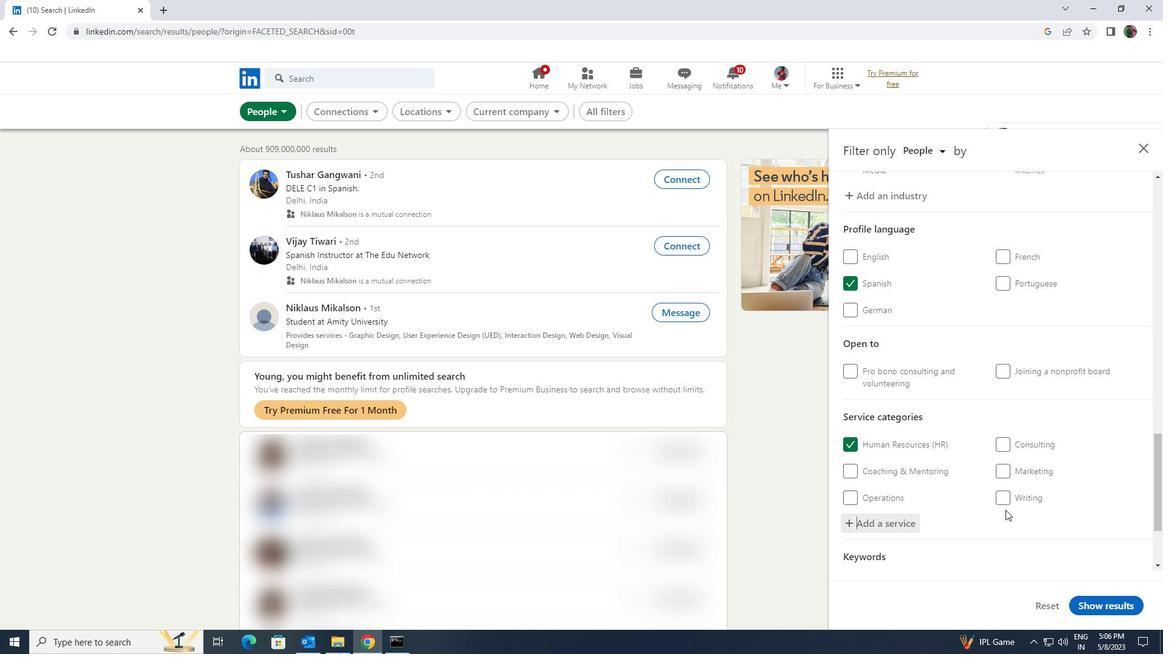 
Action: Mouse moved to (976, 517)
Screenshot: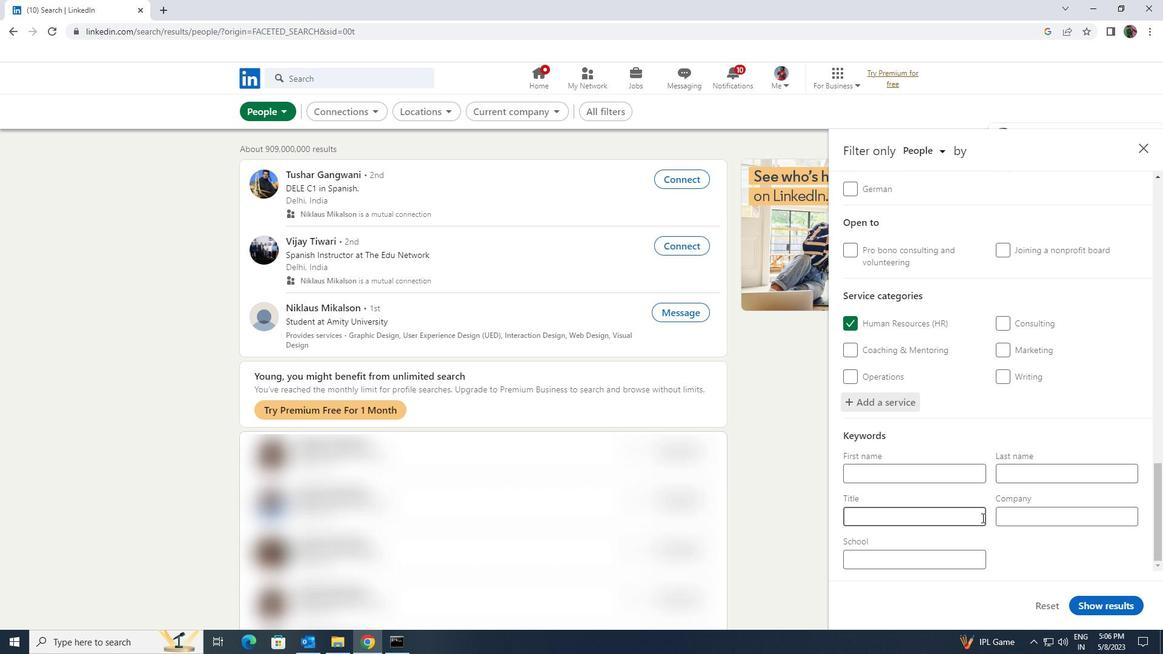 
Action: Mouse pressed left at (976, 517)
Screenshot: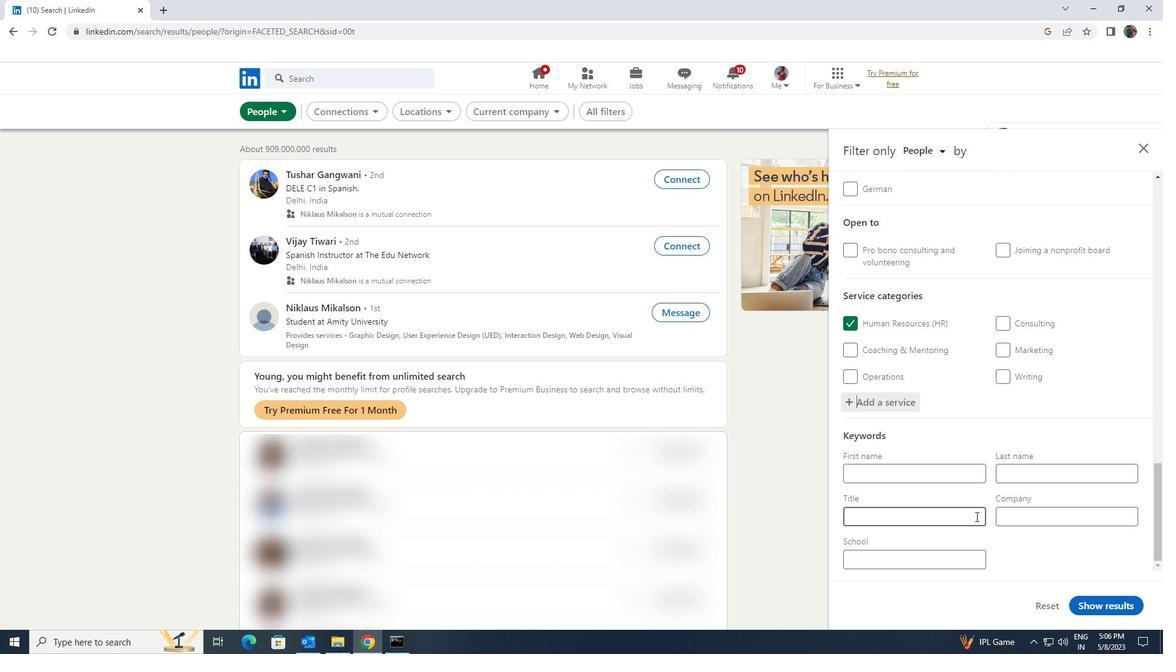 
Action: Key pressed <Key.shift><Key.shift><Key.shift><Key.shift>HEAVY<Key.space><Key.shift><Key.shift>EQUIPMENT<Key.space><Key.shift><Key.shift><Key.shift><Key.shift><Key.shift><Key.shift><Key.shift><Key.shift><Key.shift><Key.shift><Key.shift><Key.shift><Key.shift><Key.shift><Key.shift><Key.shift><Key.shift><Key.shift><Key.shift><Key.shift>OPRATOR
Screenshot: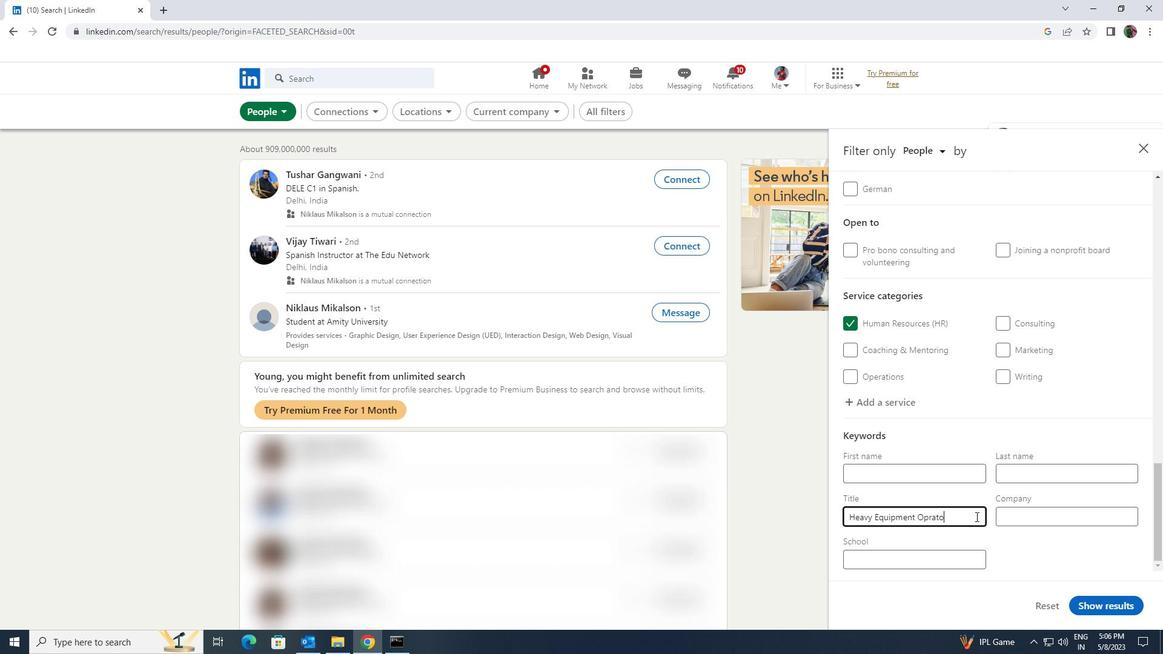 
Action: Mouse moved to (1101, 606)
Screenshot: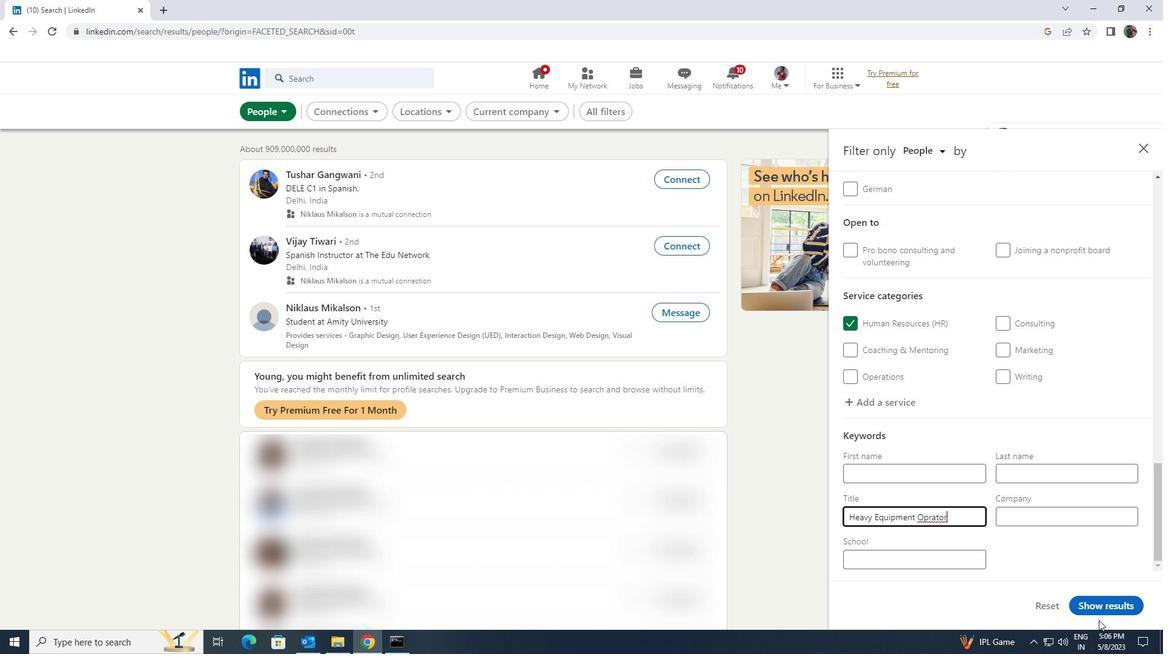 
Action: Mouse pressed left at (1101, 606)
Screenshot: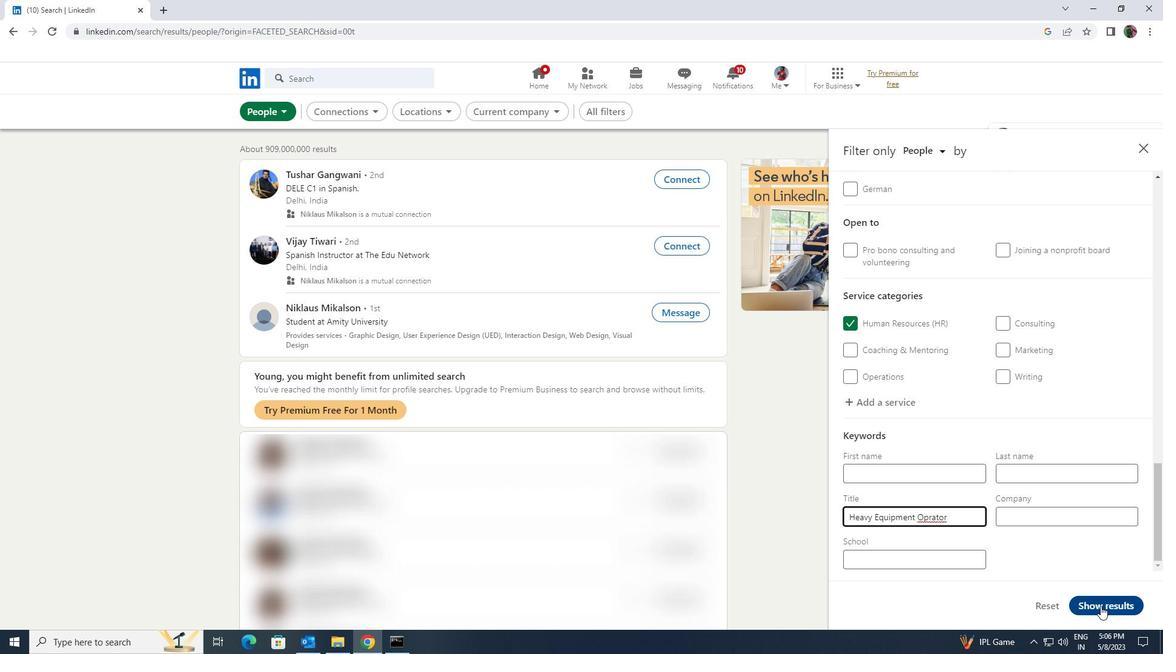 
